 Task: Look for gluten-free products in the category "Frozen Meals".
Action: Mouse pressed left at (326, 151)
Screenshot: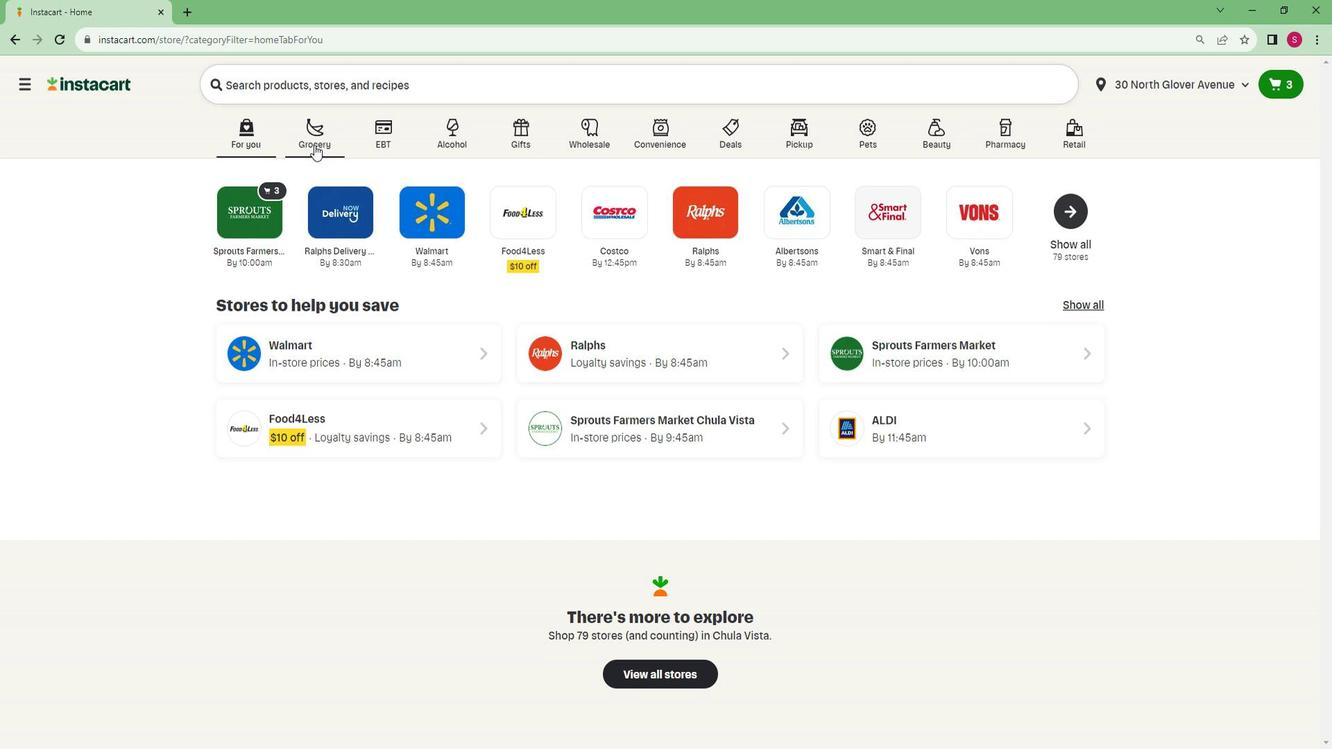 
Action: Mouse moved to (263, 369)
Screenshot: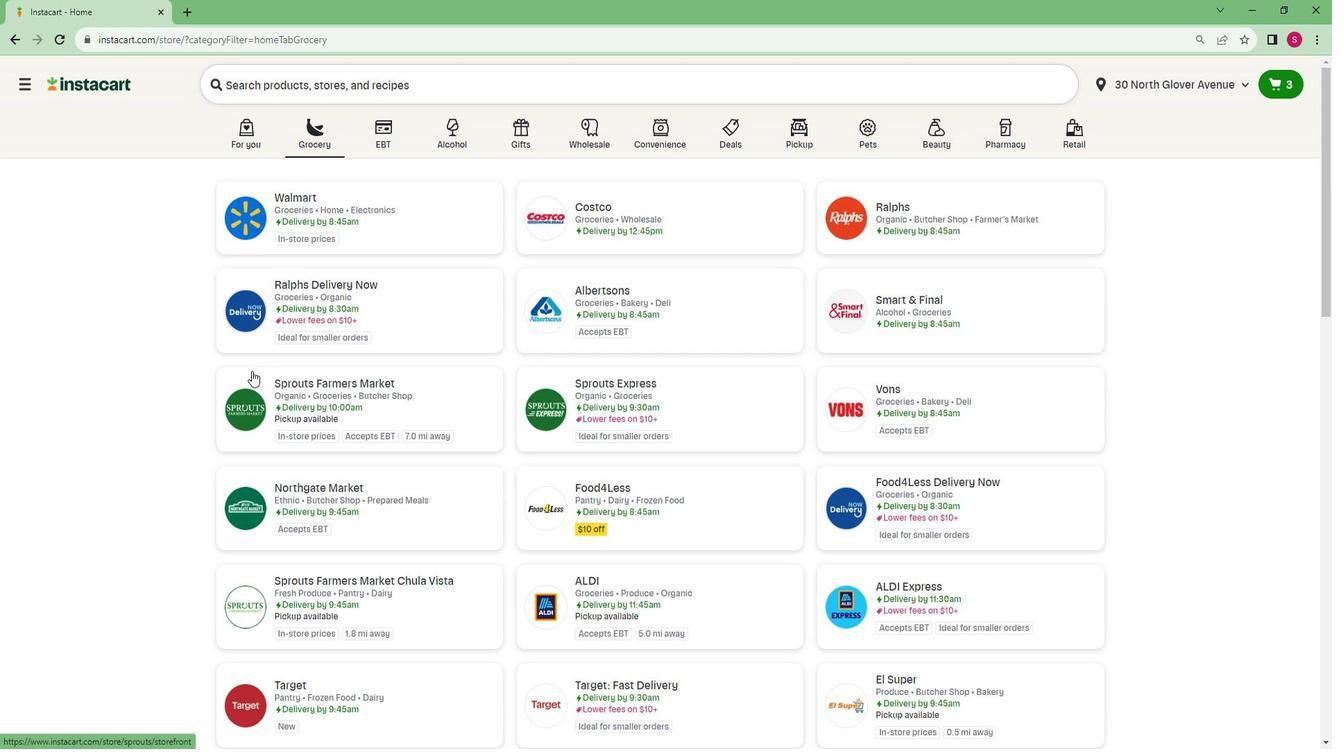 
Action: Mouse pressed left at (263, 369)
Screenshot: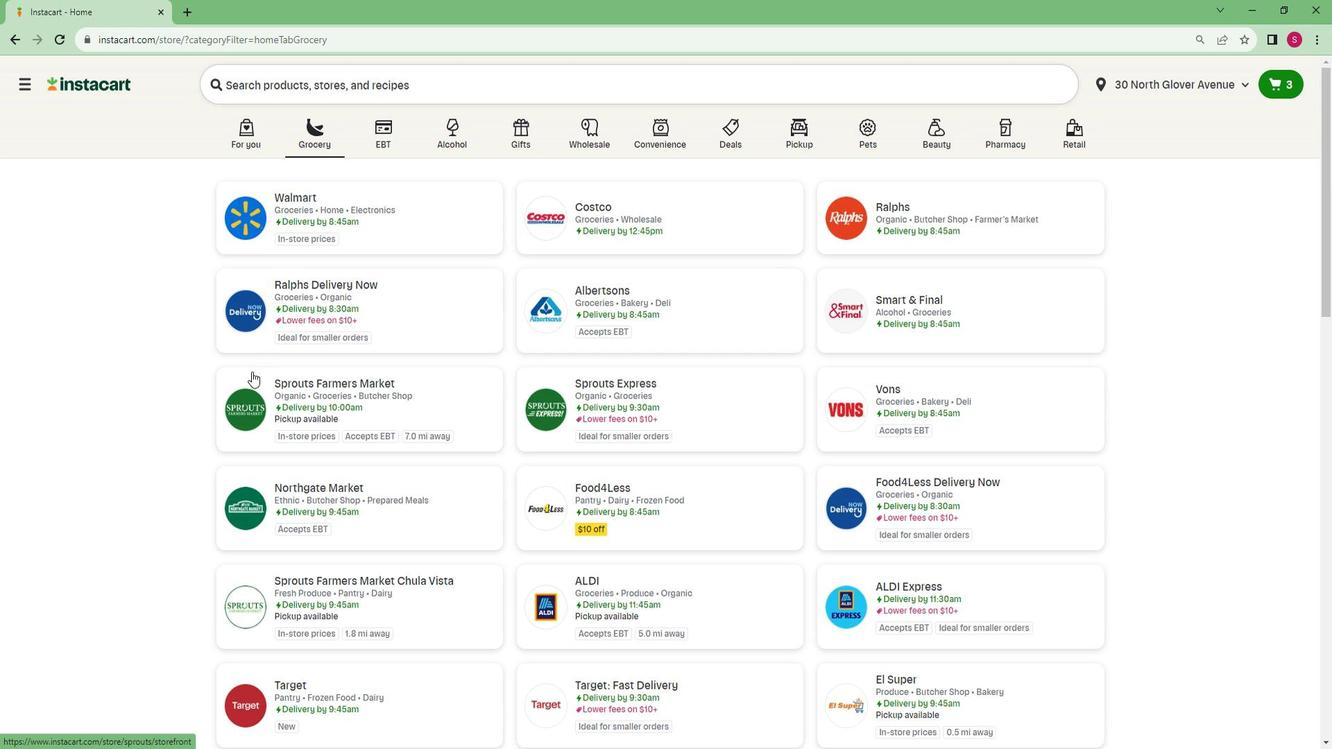 
Action: Mouse moved to (138, 469)
Screenshot: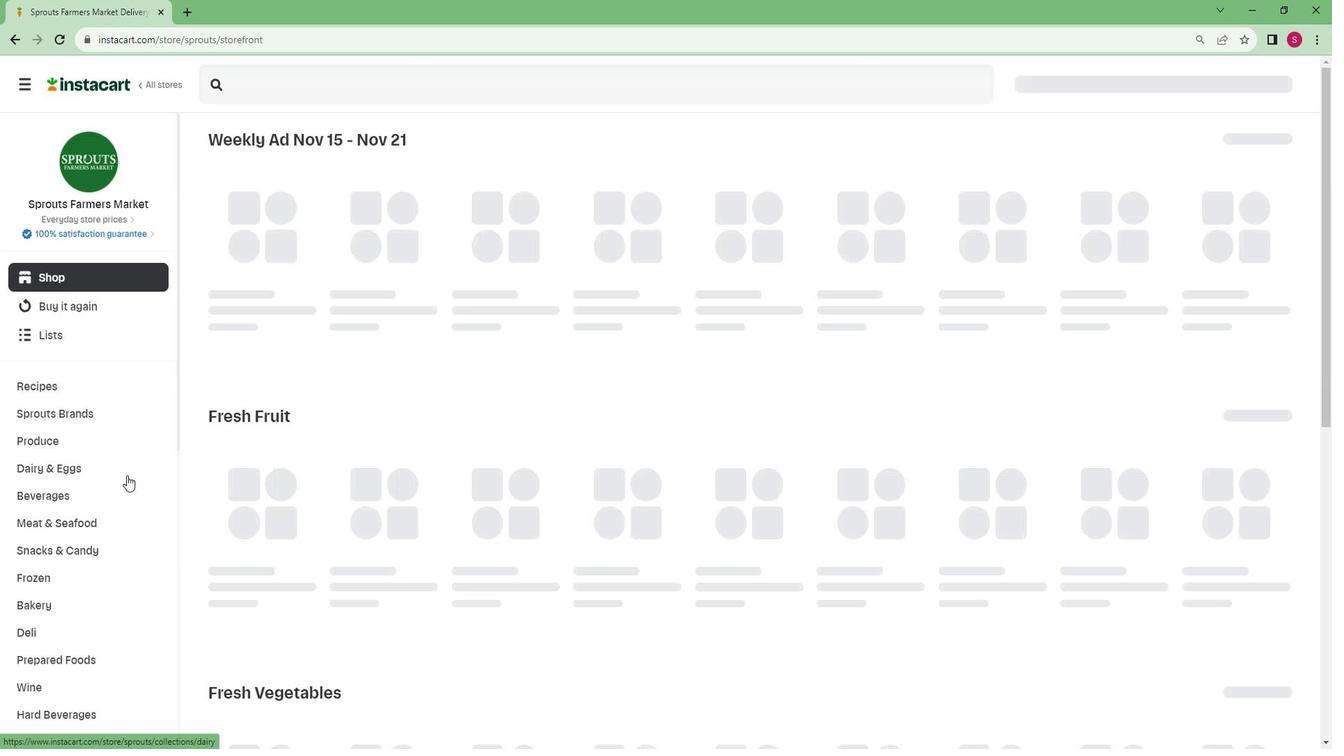 
Action: Mouse scrolled (138, 469) with delta (0, 0)
Screenshot: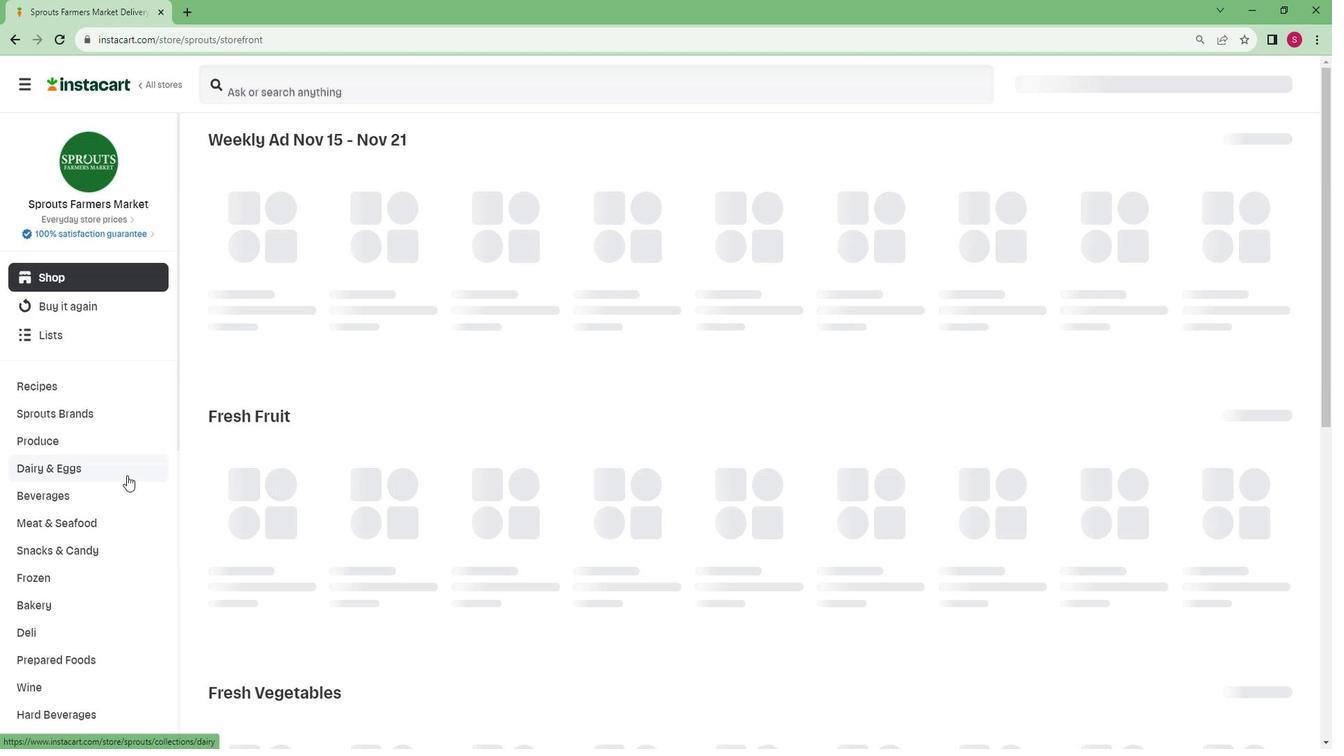 
Action: Mouse scrolled (138, 469) with delta (0, 0)
Screenshot: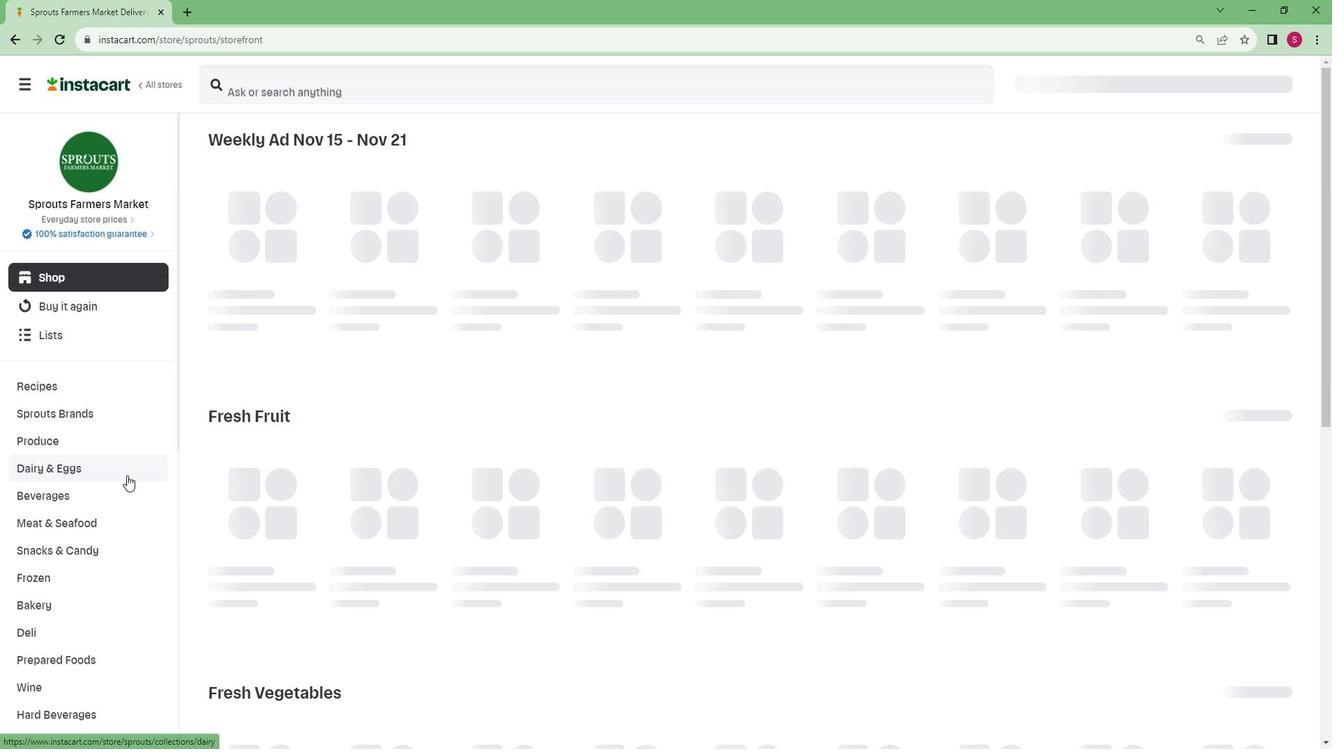 
Action: Mouse scrolled (138, 469) with delta (0, 0)
Screenshot: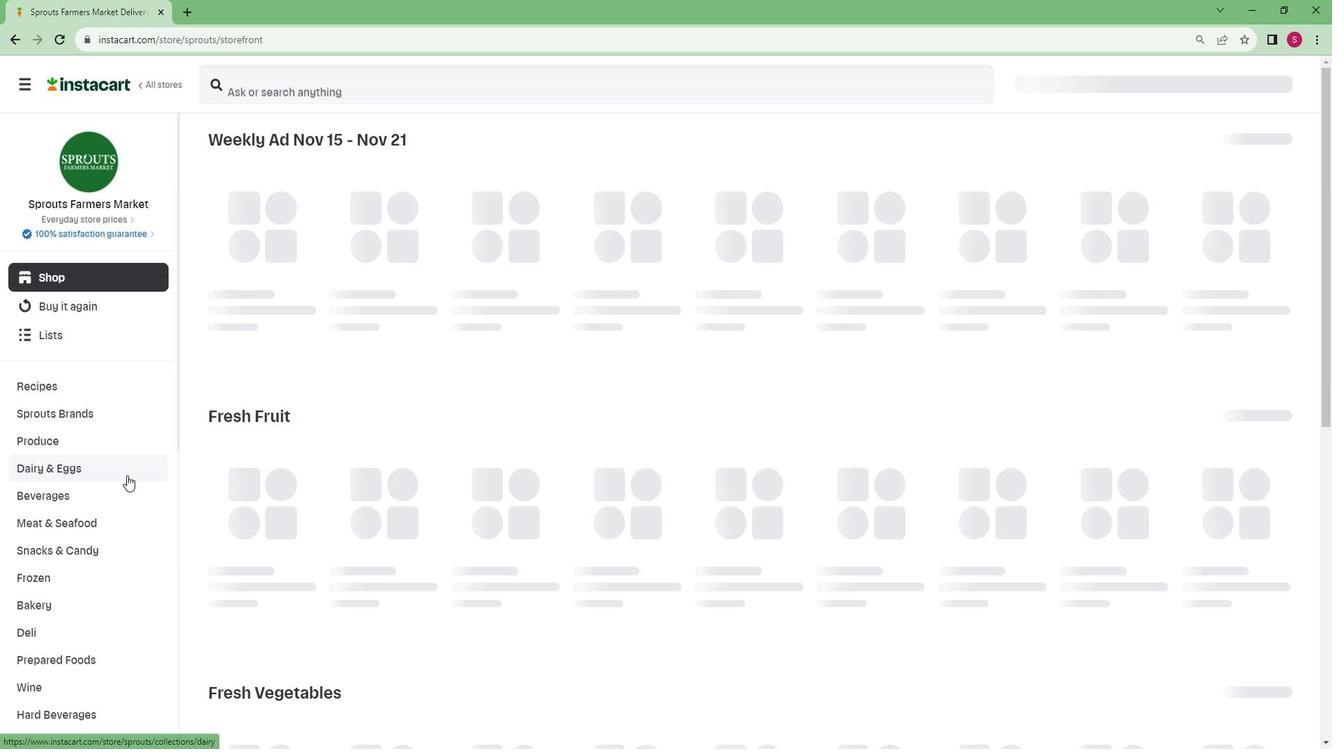 
Action: Mouse moved to (138, 470)
Screenshot: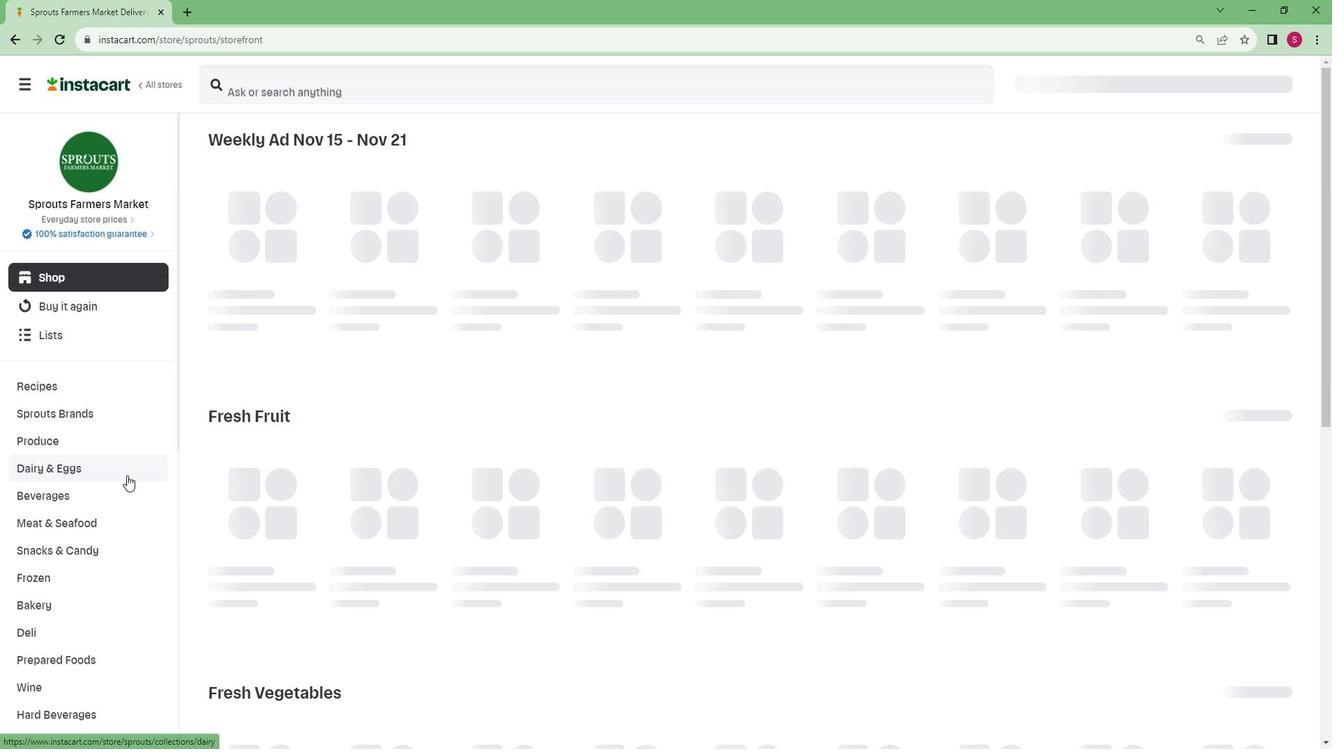 
Action: Mouse scrolled (138, 469) with delta (0, 0)
Screenshot: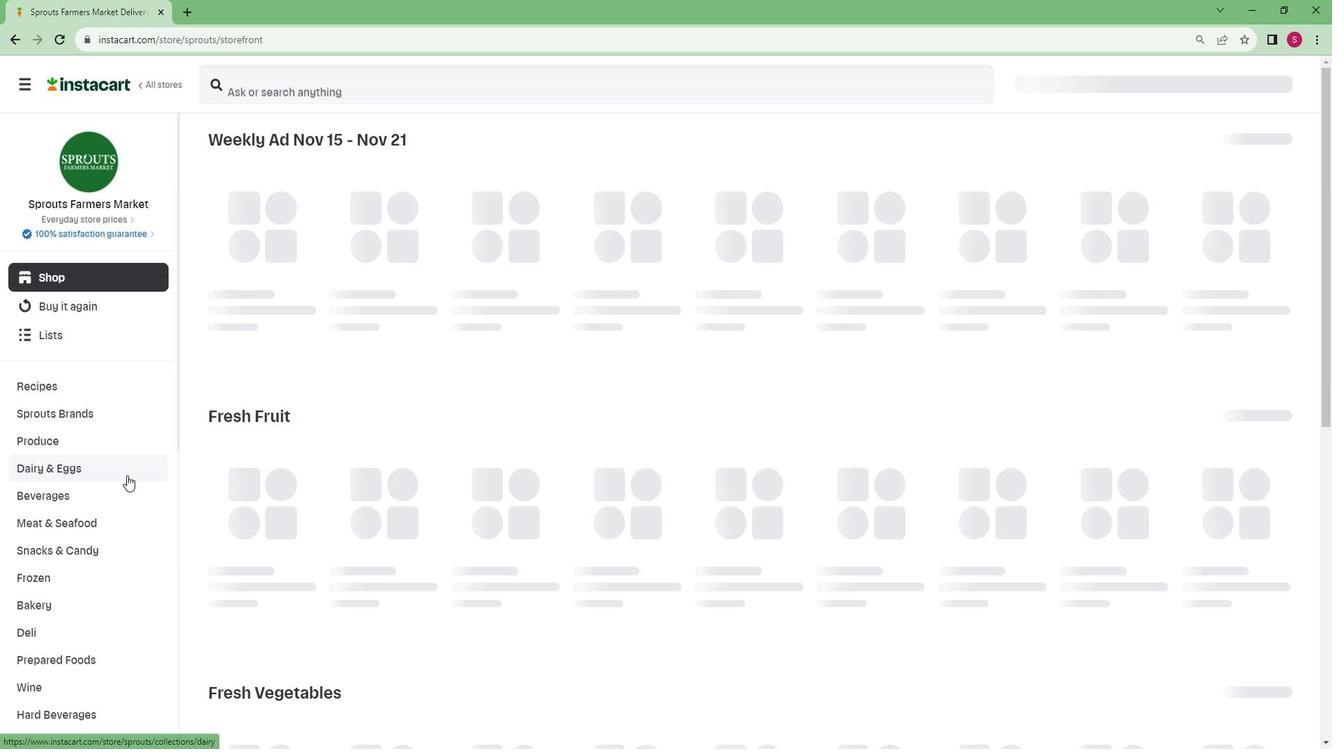 
Action: Mouse moved to (138, 471)
Screenshot: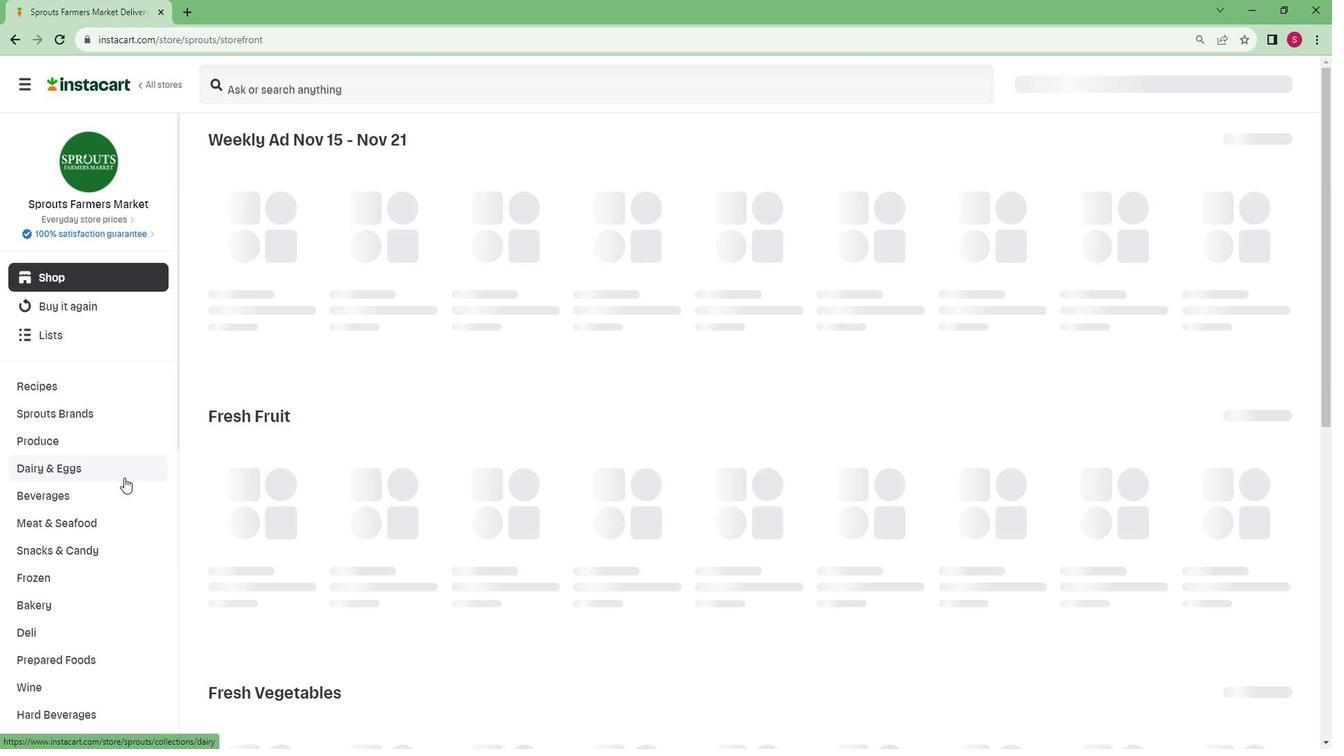 
Action: Mouse scrolled (138, 470) with delta (0, 0)
Screenshot: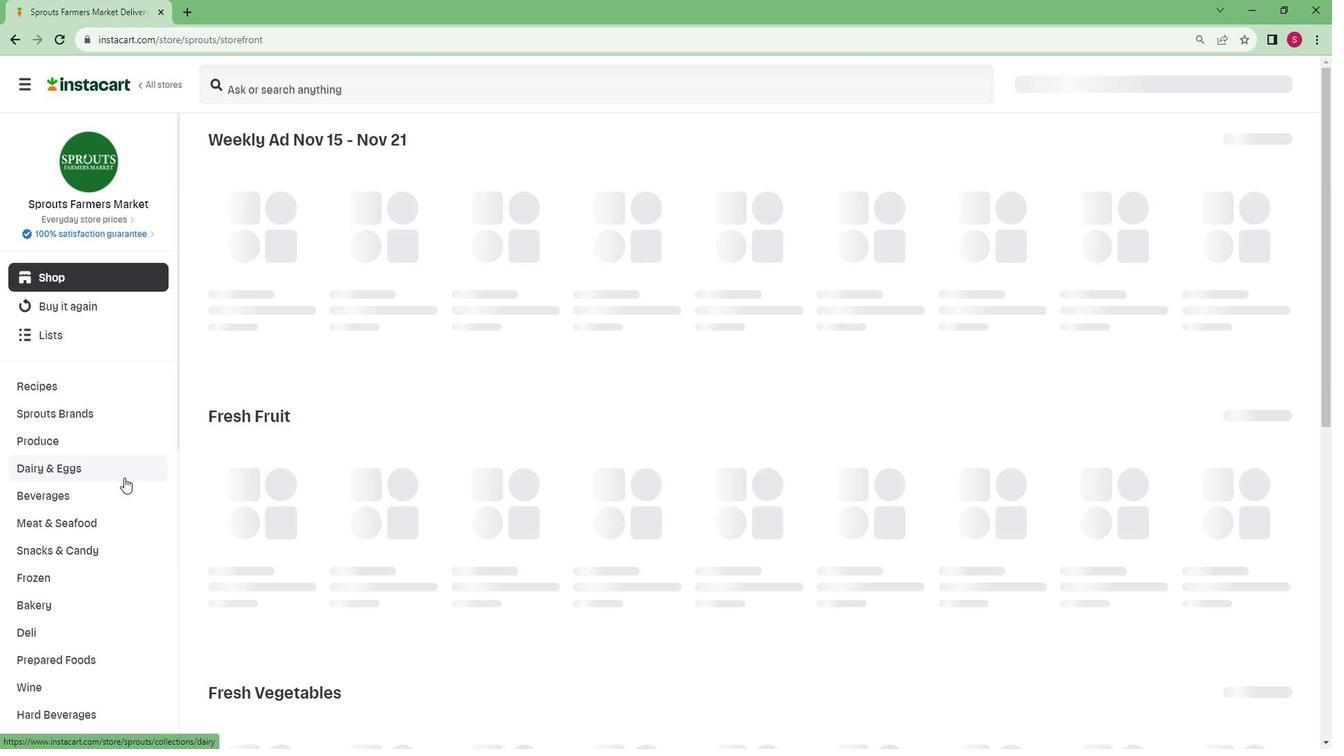 
Action: Mouse moved to (135, 471)
Screenshot: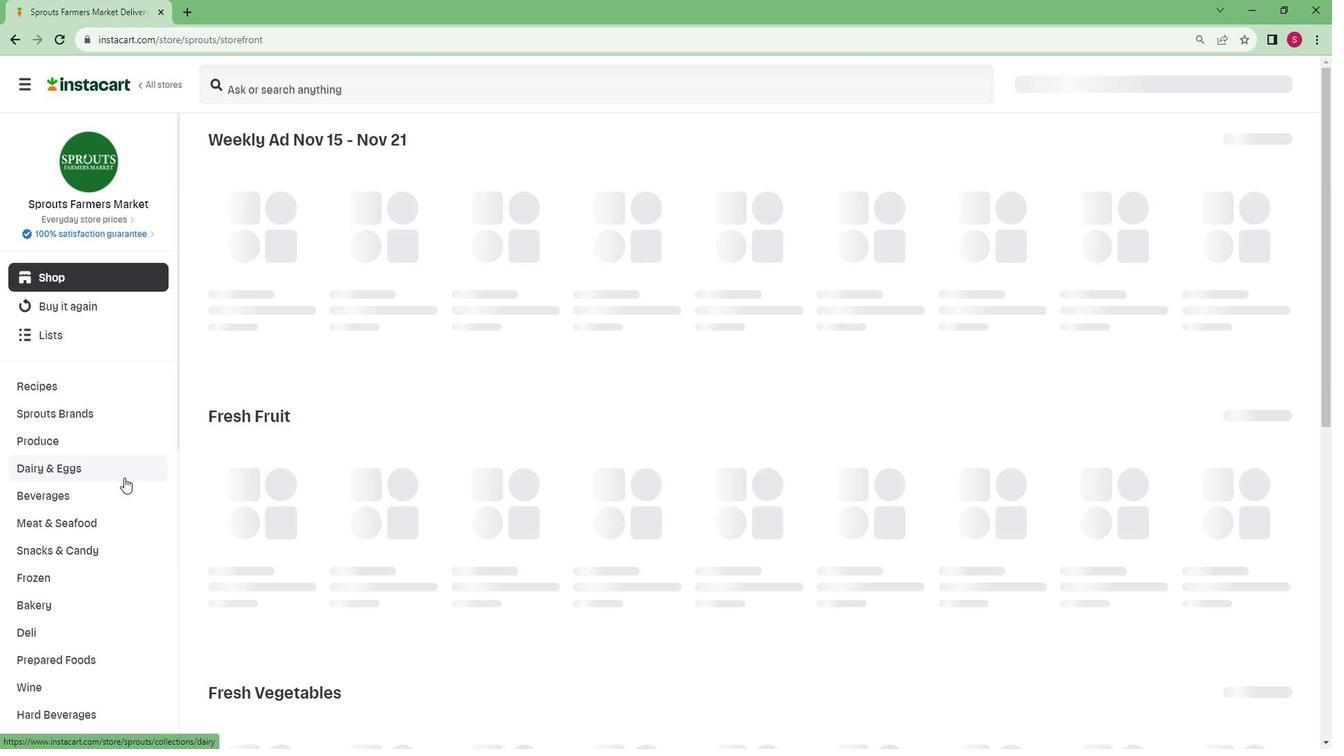 
Action: Mouse scrolled (135, 471) with delta (0, 0)
Screenshot: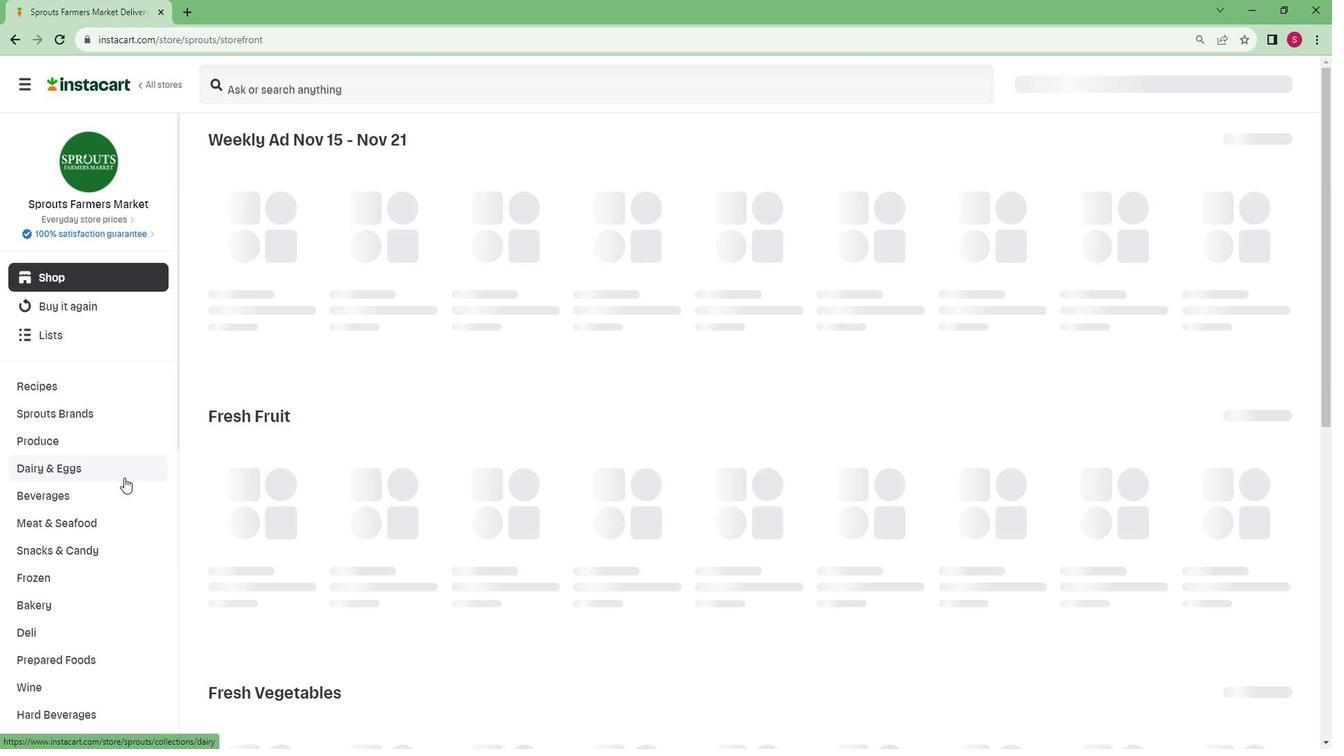 
Action: Mouse moved to (134, 472)
Screenshot: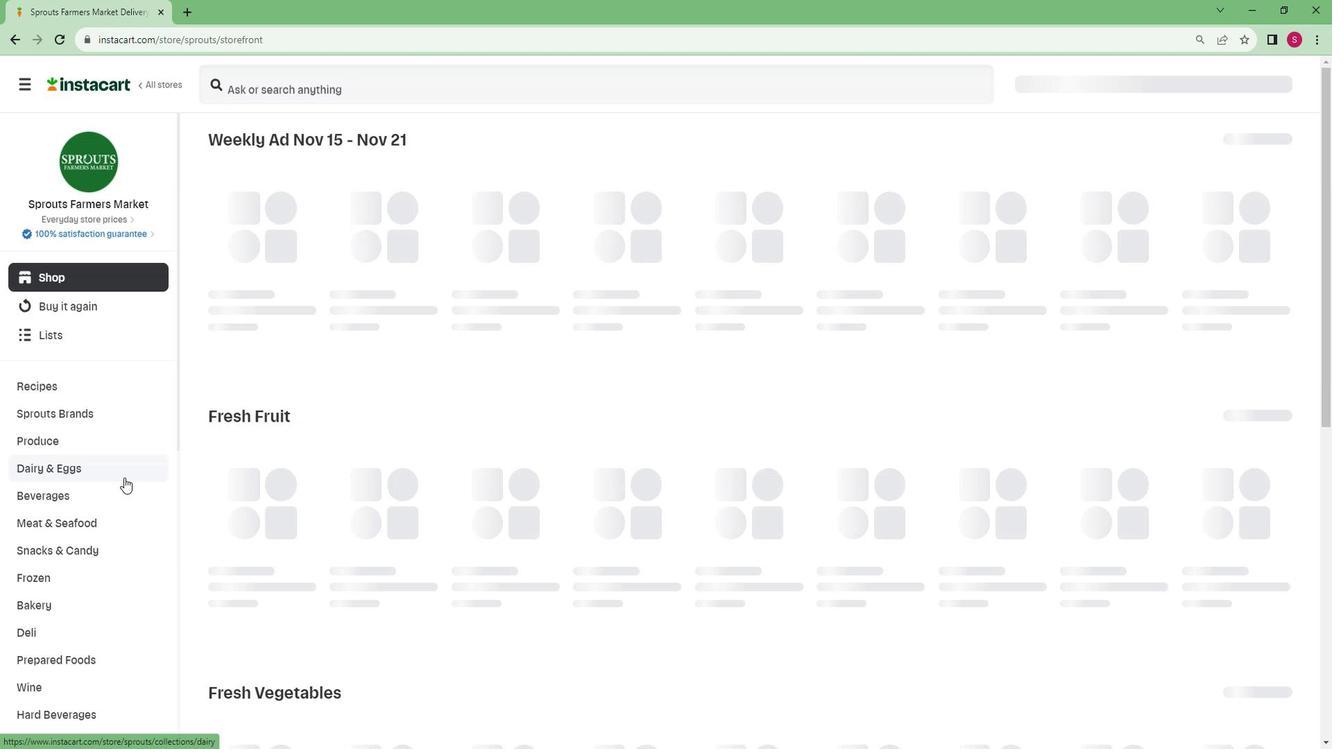 
Action: Mouse scrolled (134, 471) with delta (0, 0)
Screenshot: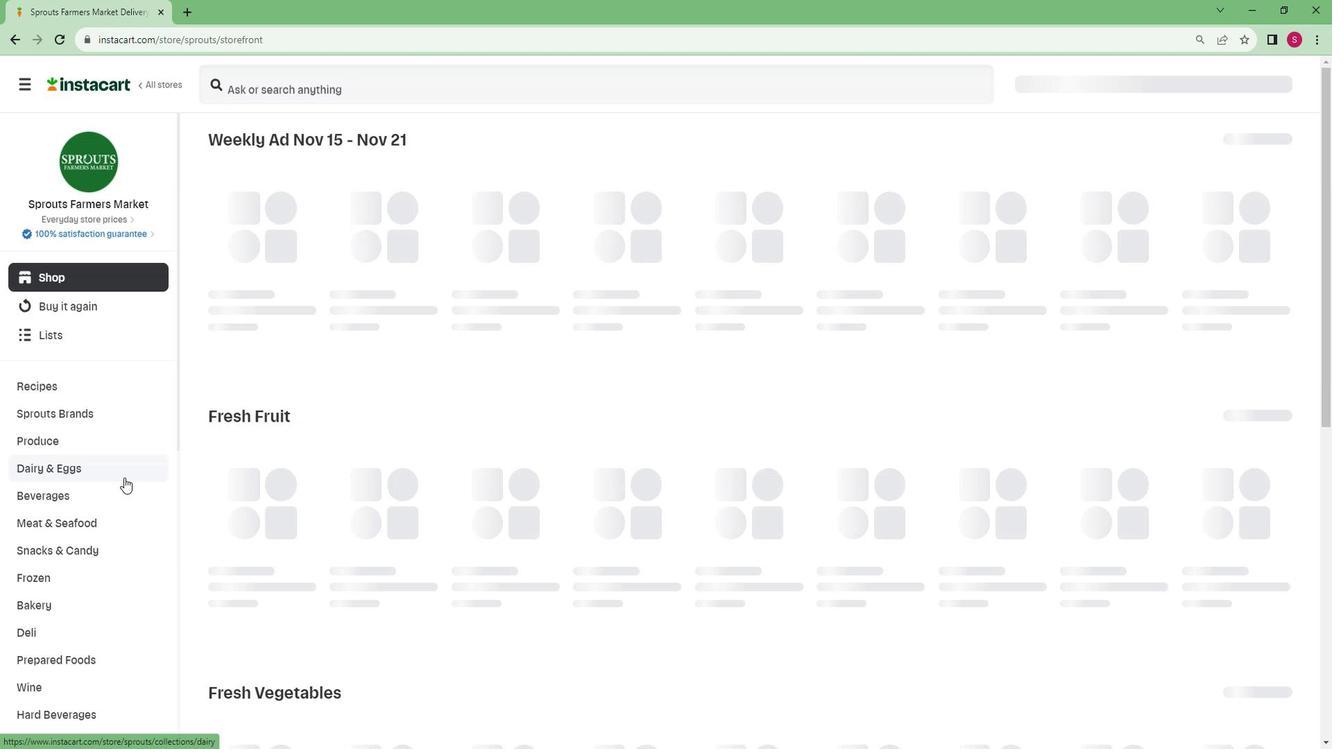 
Action: Mouse scrolled (134, 471) with delta (0, 0)
Screenshot: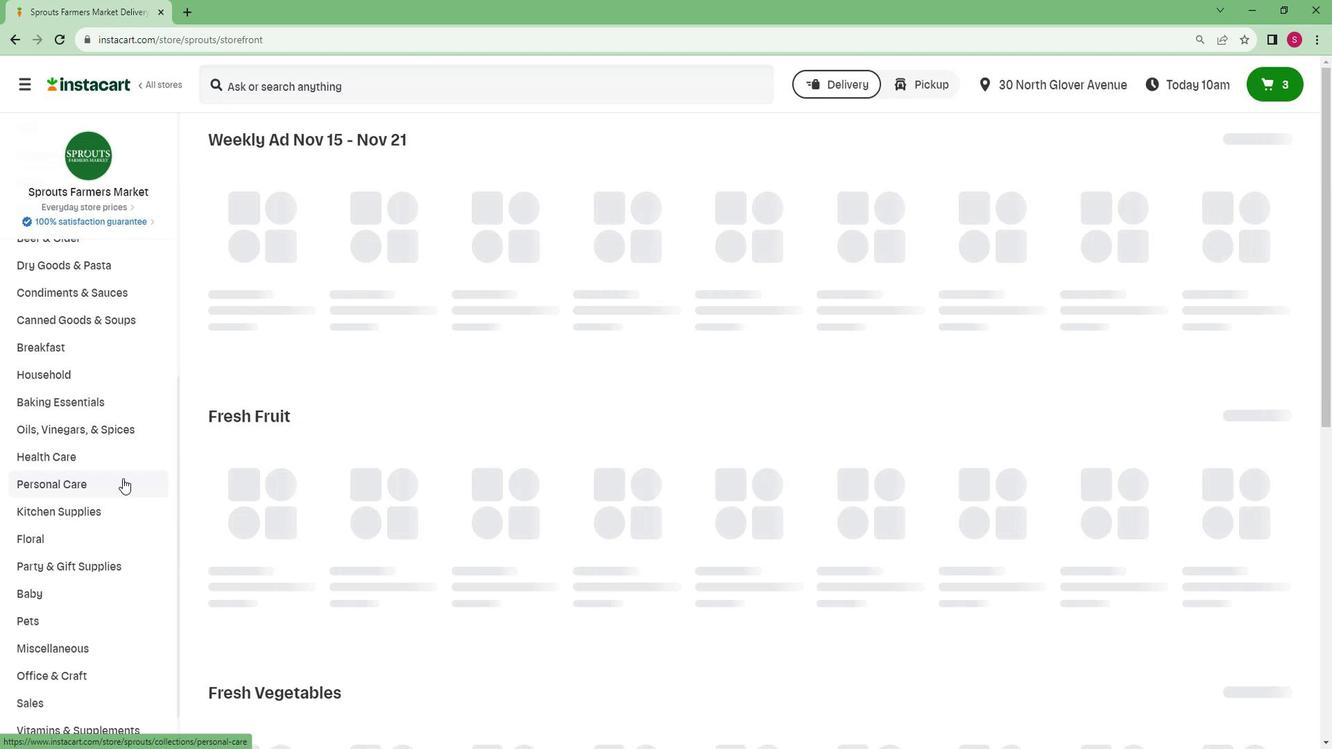 
Action: Mouse scrolled (134, 471) with delta (0, 0)
Screenshot: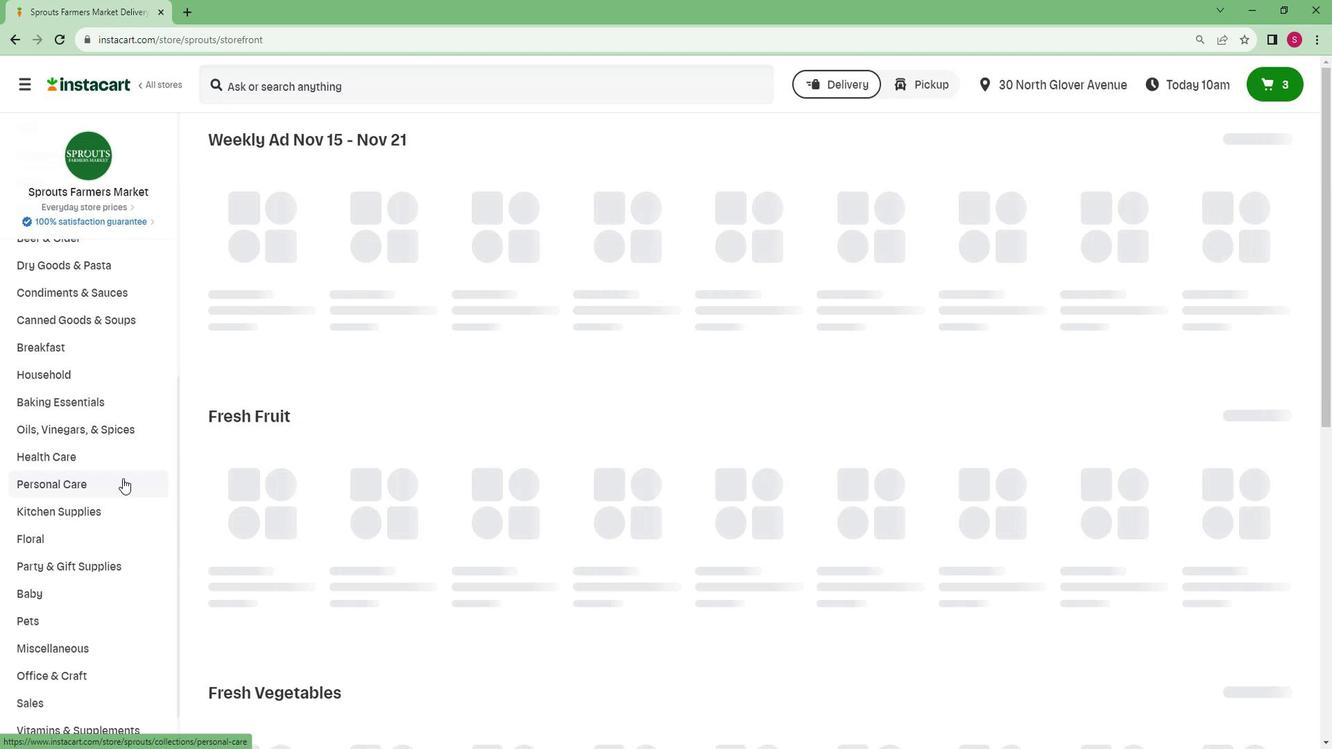 
Action: Mouse scrolled (134, 471) with delta (0, 0)
Screenshot: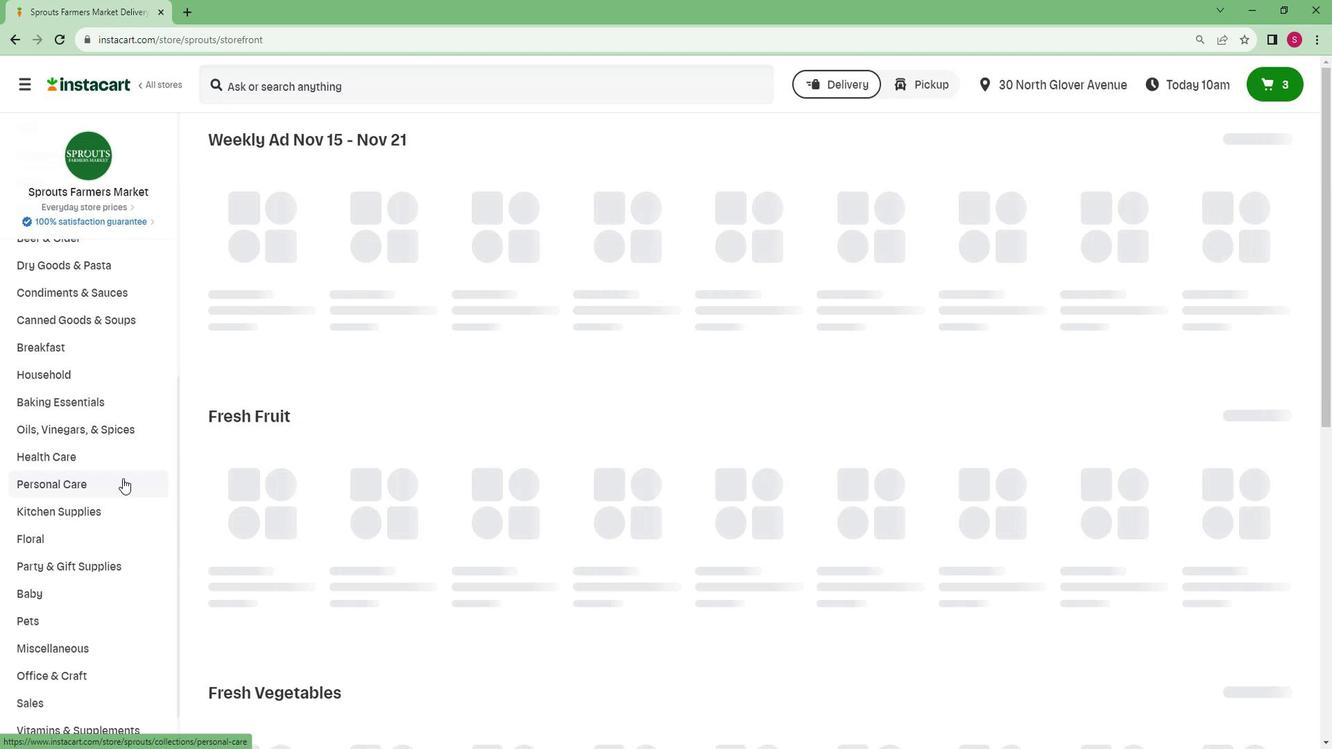 
Action: Mouse scrolled (134, 471) with delta (0, 0)
Screenshot: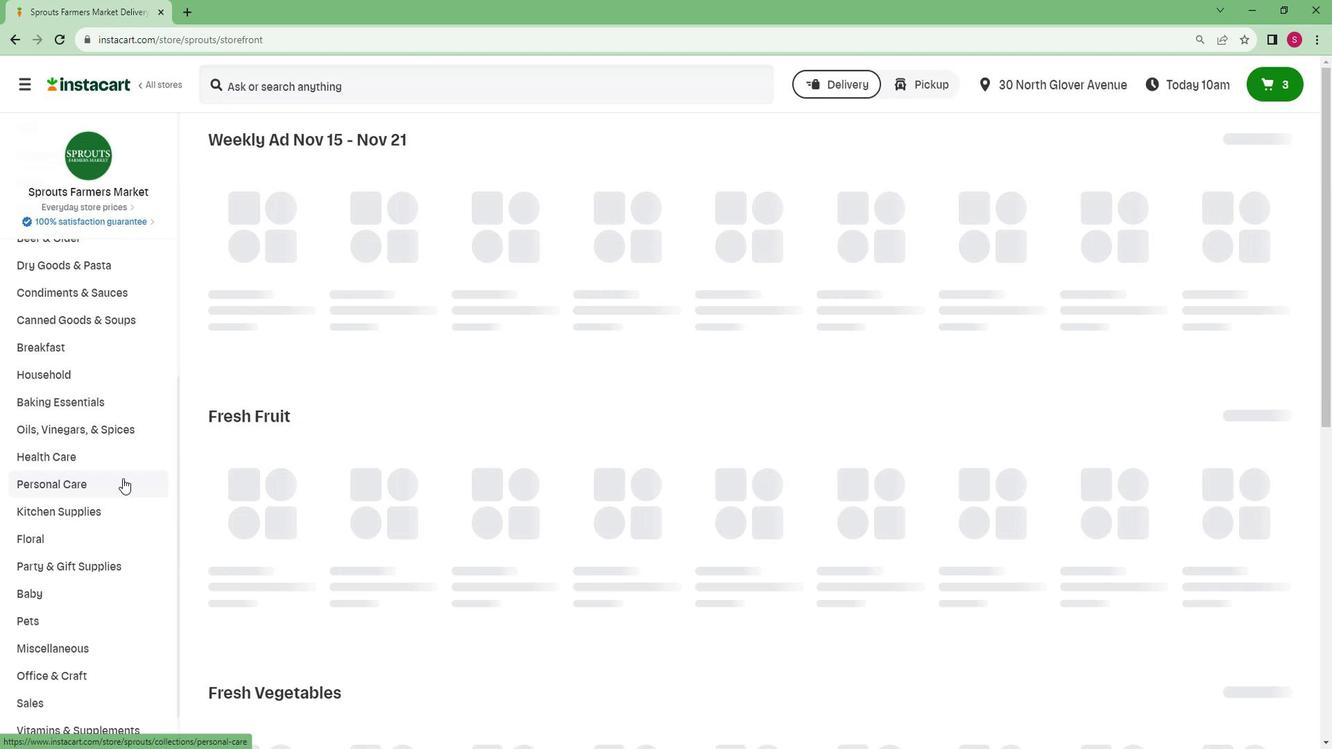 
Action: Mouse scrolled (134, 471) with delta (0, 0)
Screenshot: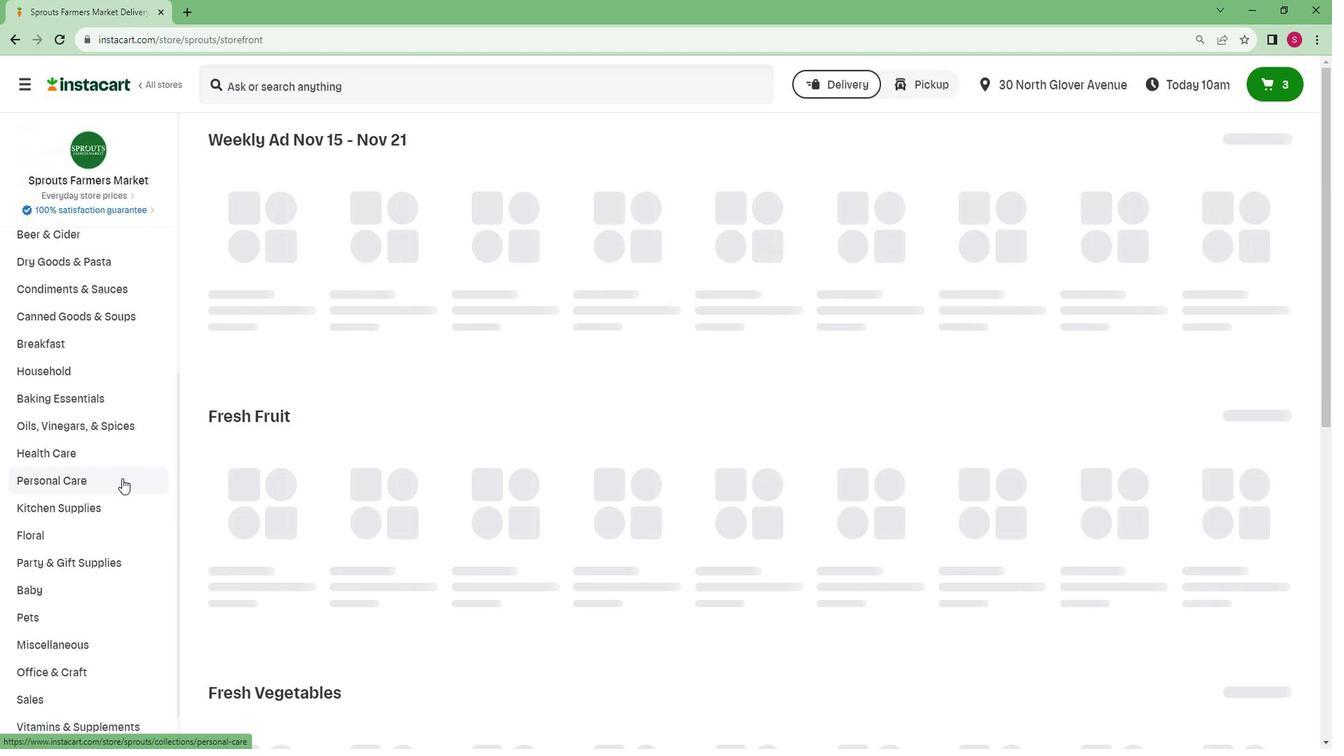 
Action: Mouse moved to (50, 713)
Screenshot: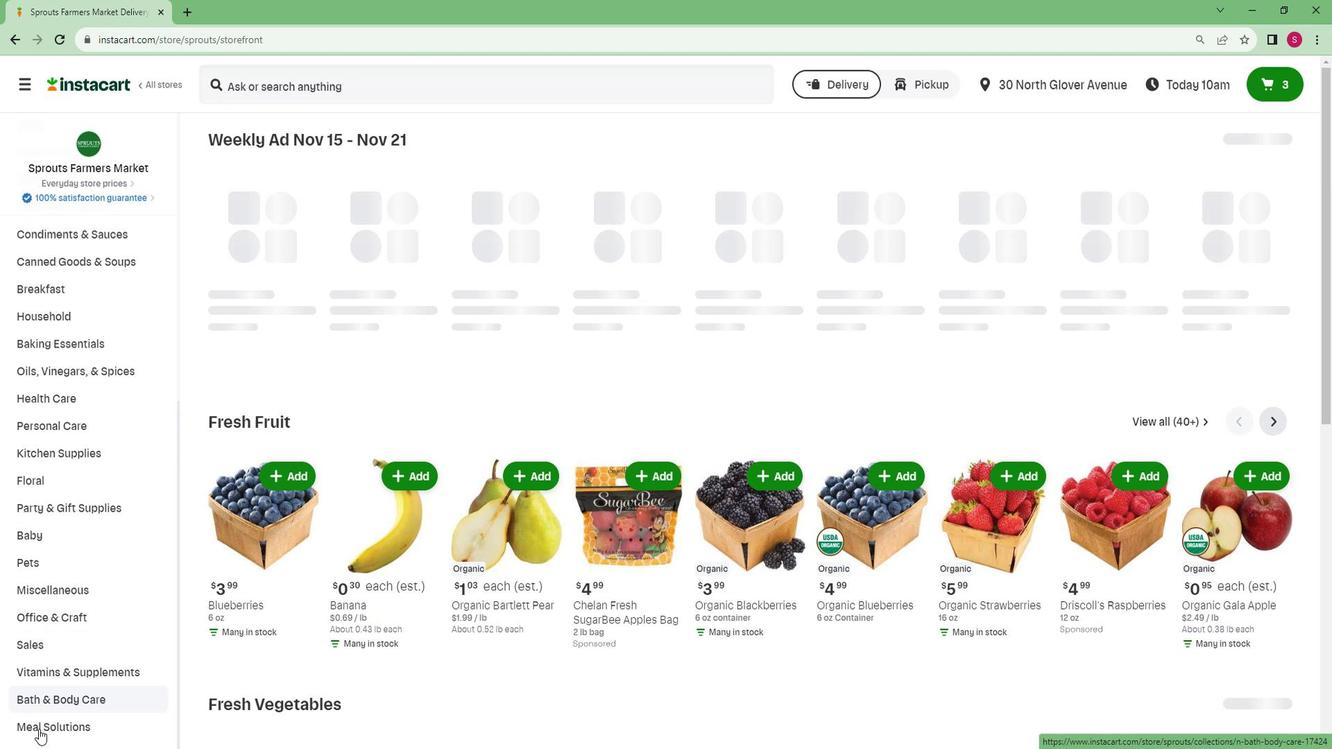 
Action: Mouse pressed left at (50, 713)
Screenshot: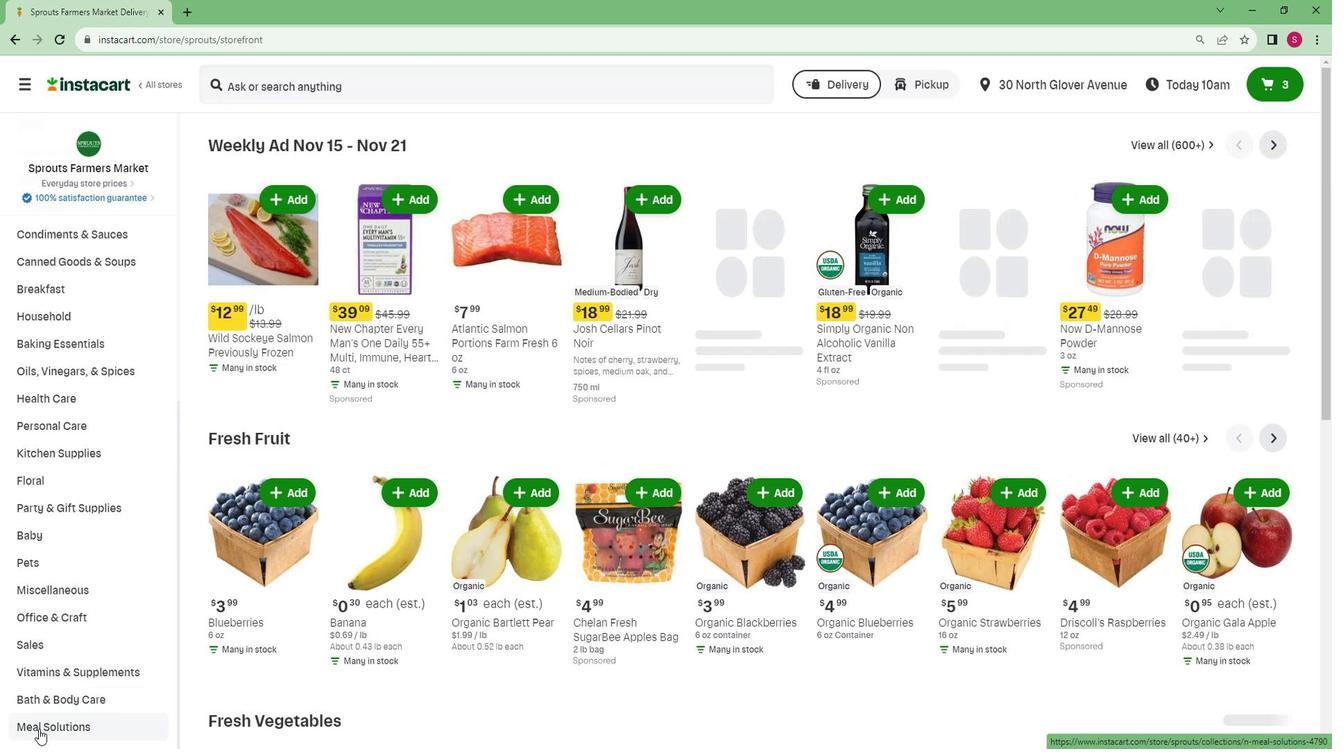 
Action: Mouse moved to (65, 697)
Screenshot: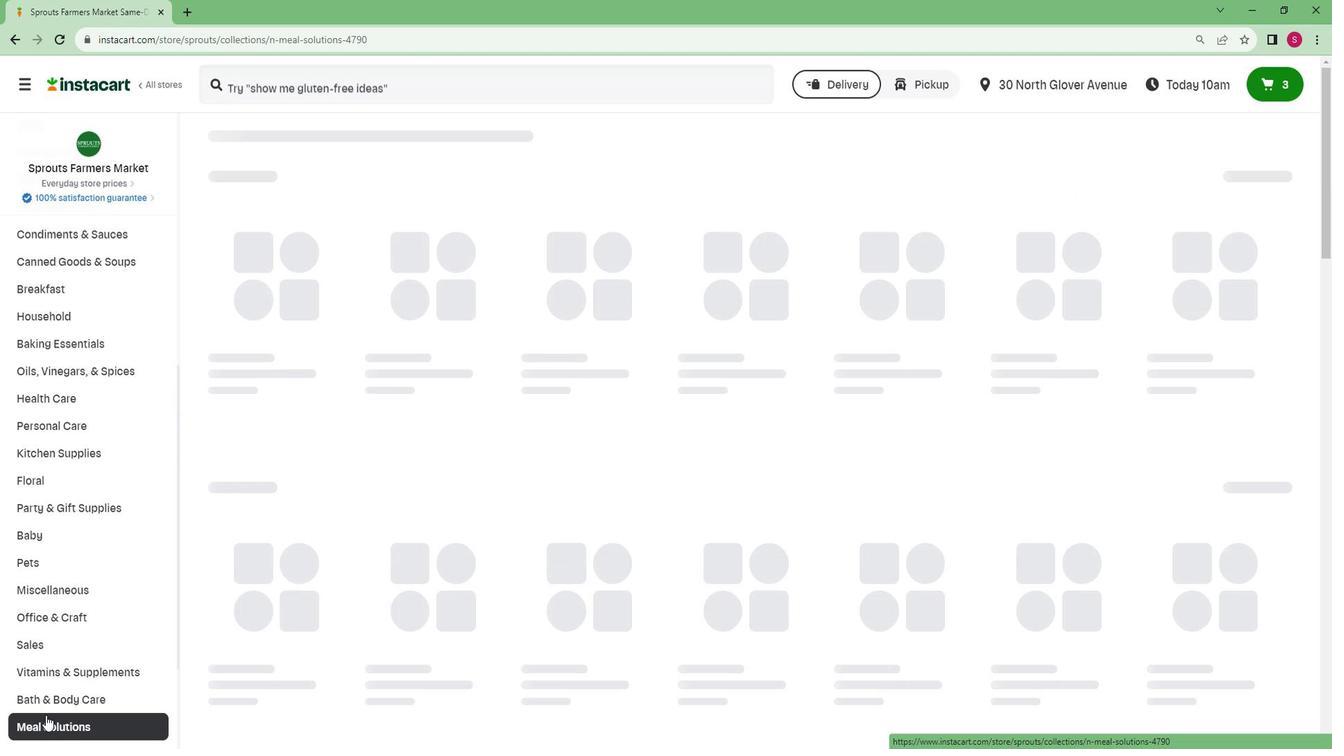 
Action: Mouse scrolled (65, 696) with delta (0, 0)
Screenshot: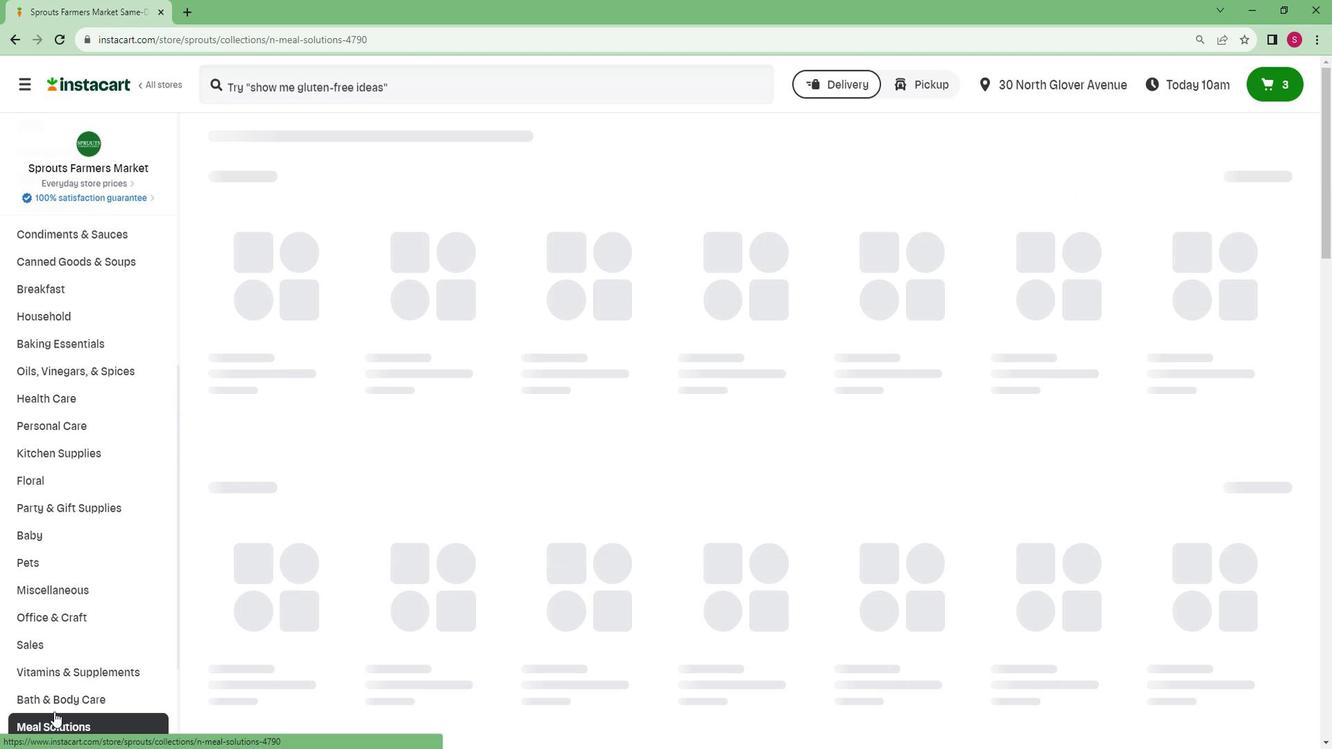 
Action: Mouse scrolled (65, 696) with delta (0, 0)
Screenshot: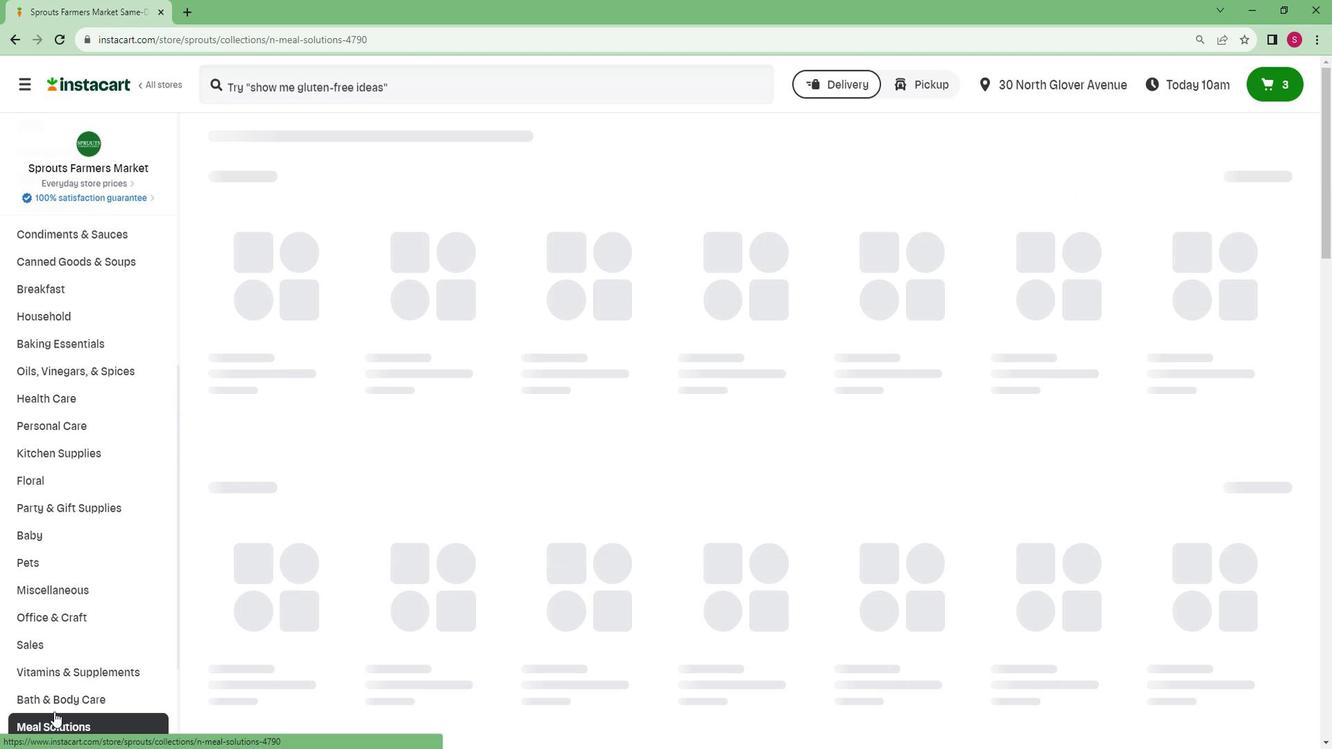 
Action: Mouse scrolled (65, 696) with delta (0, 0)
Screenshot: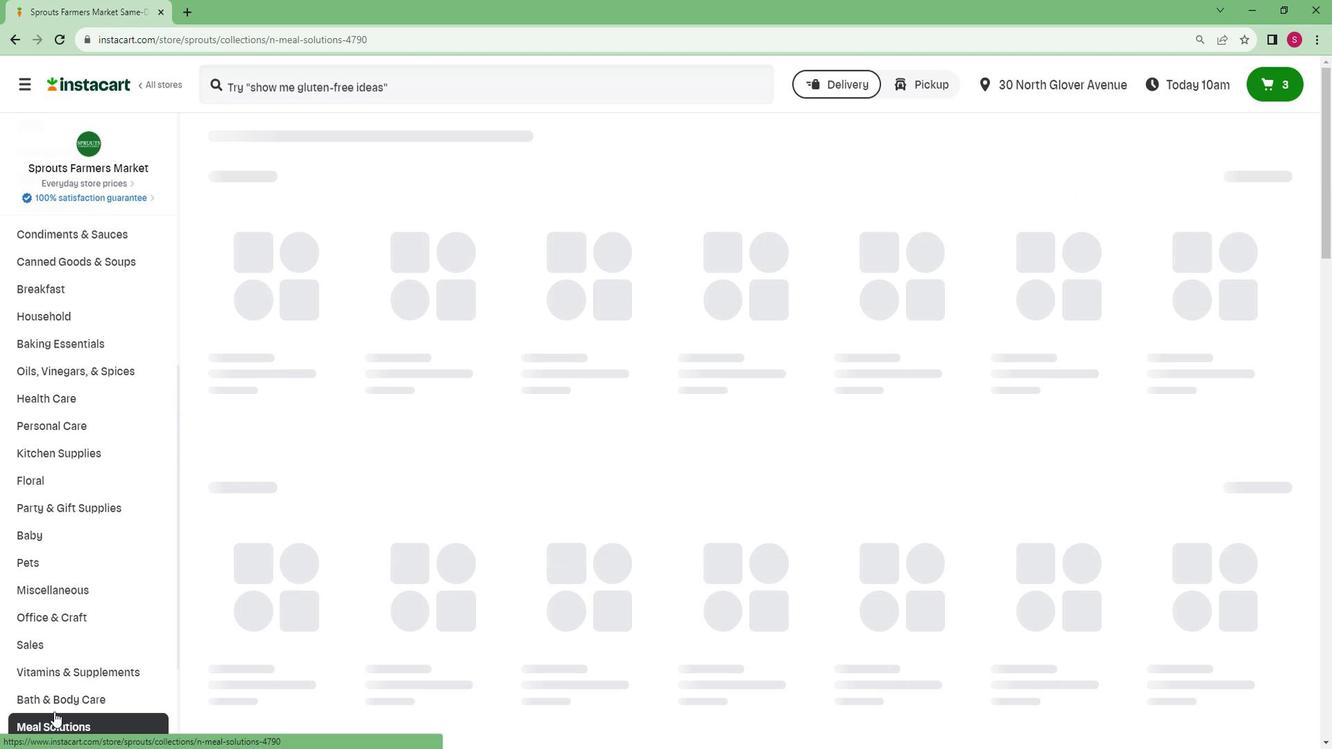 
Action: Mouse scrolled (65, 696) with delta (0, 0)
Screenshot: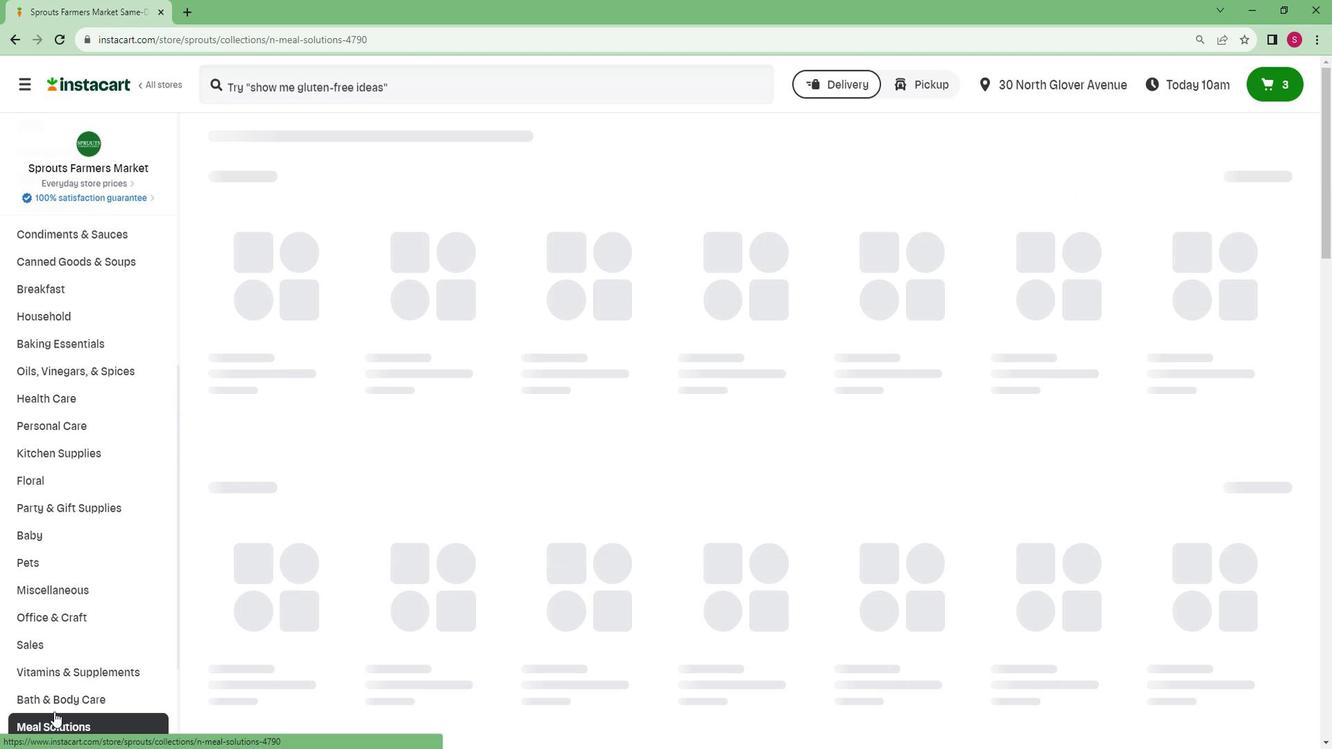 
Action: Mouse scrolled (65, 696) with delta (0, 0)
Screenshot: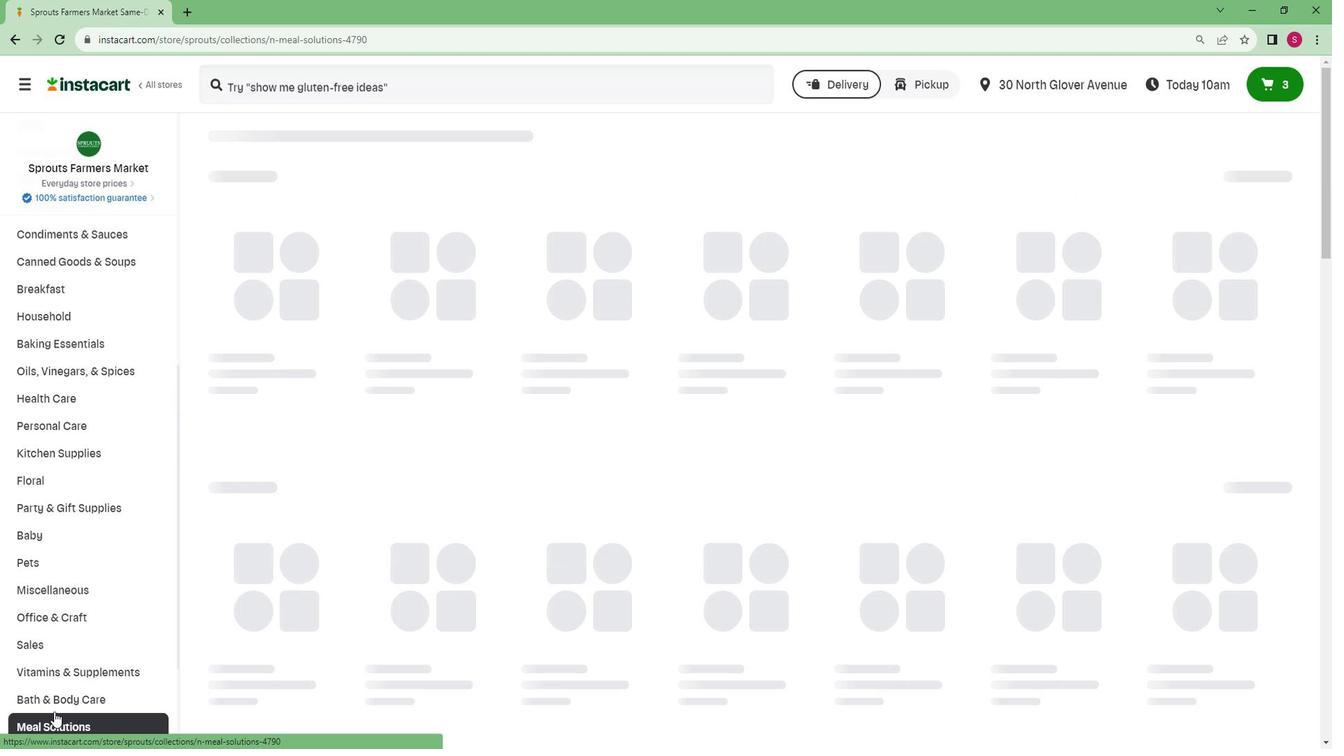 
Action: Mouse scrolled (65, 696) with delta (0, 0)
Screenshot: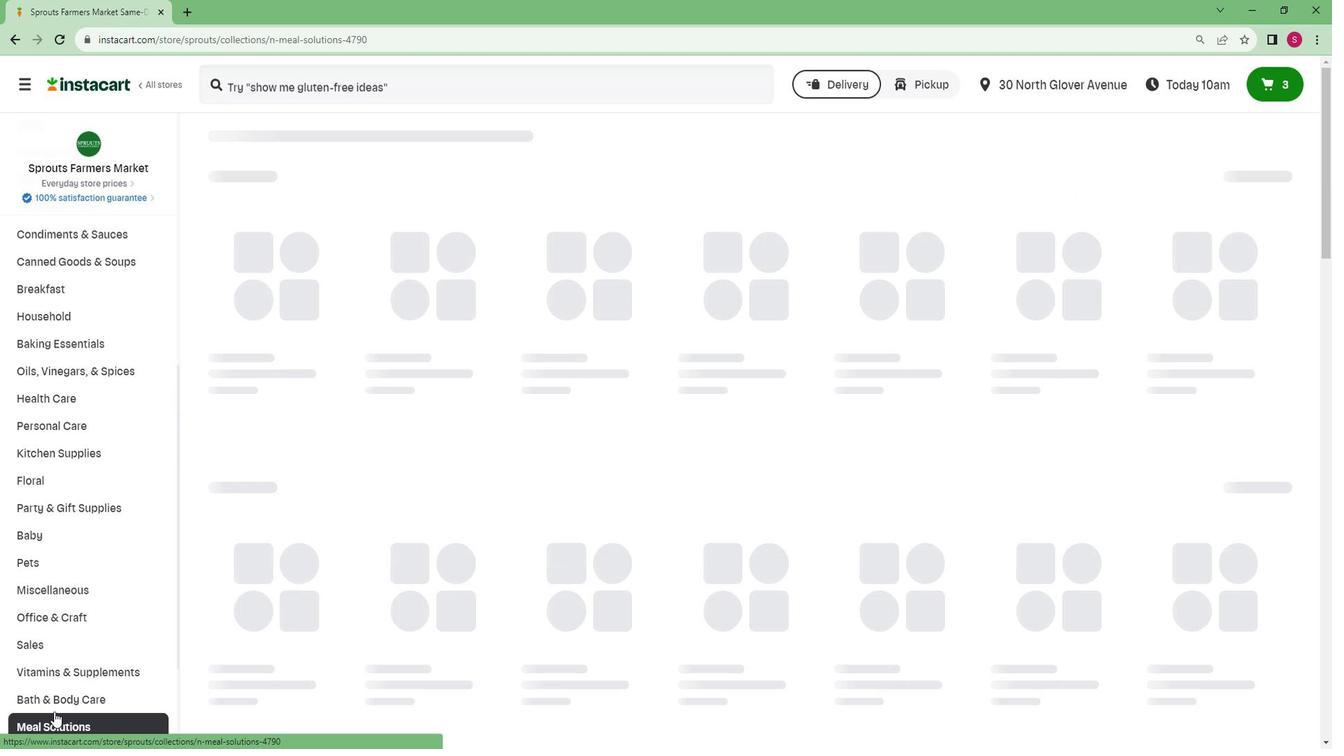 
Action: Mouse scrolled (65, 696) with delta (0, 0)
Screenshot: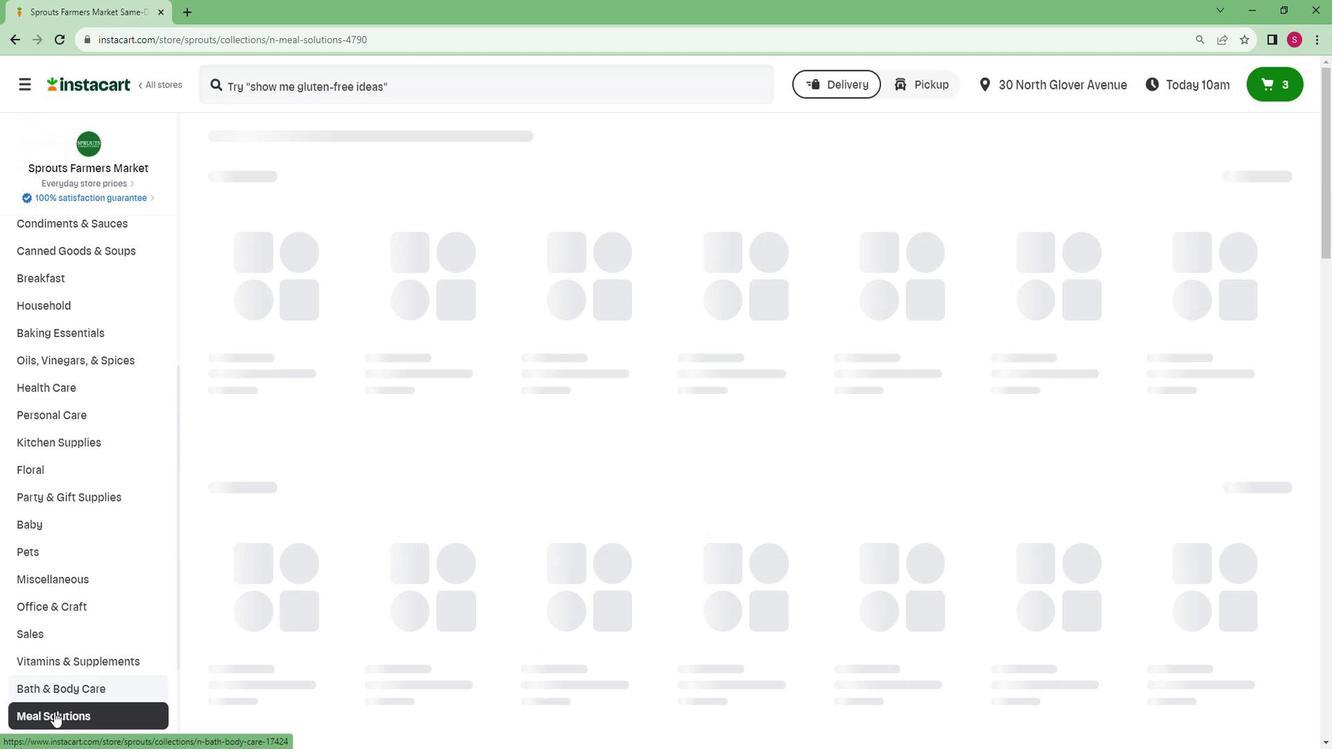 
Action: Mouse moved to (47, 715)
Screenshot: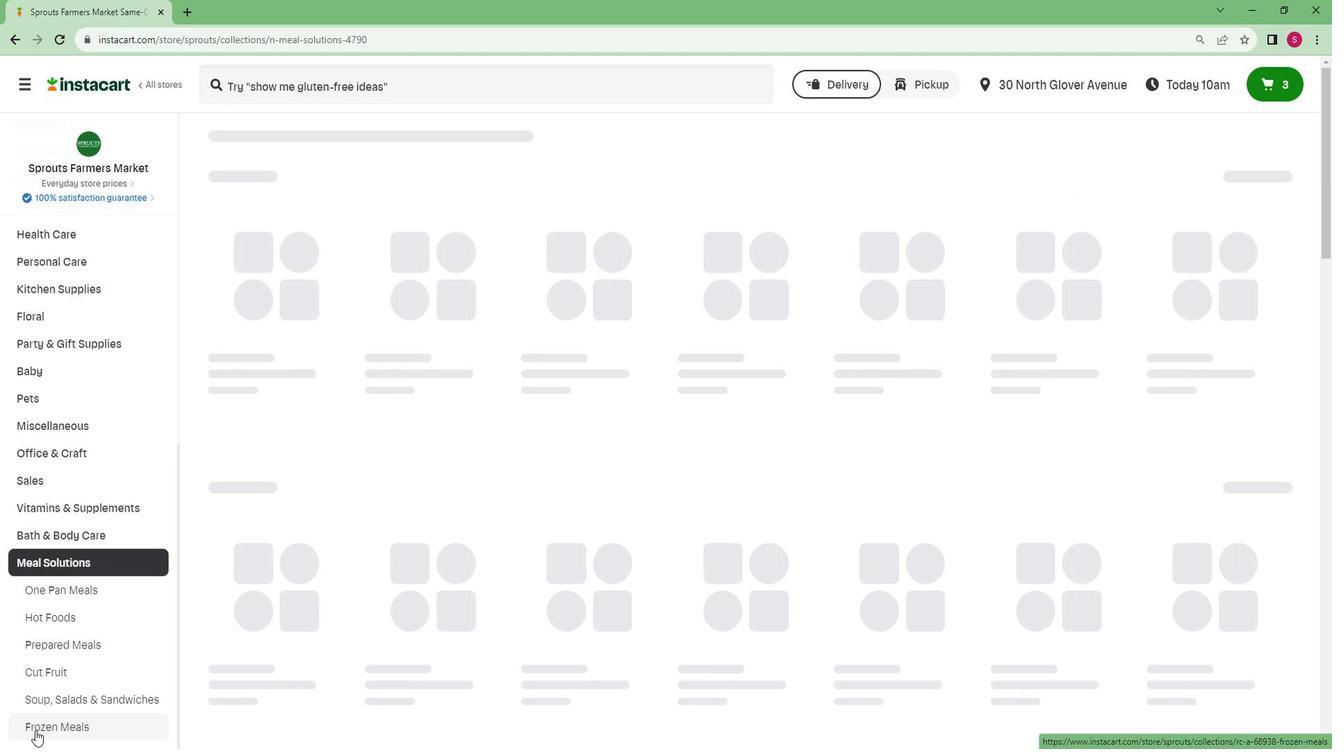 
Action: Mouse pressed left at (47, 715)
Screenshot: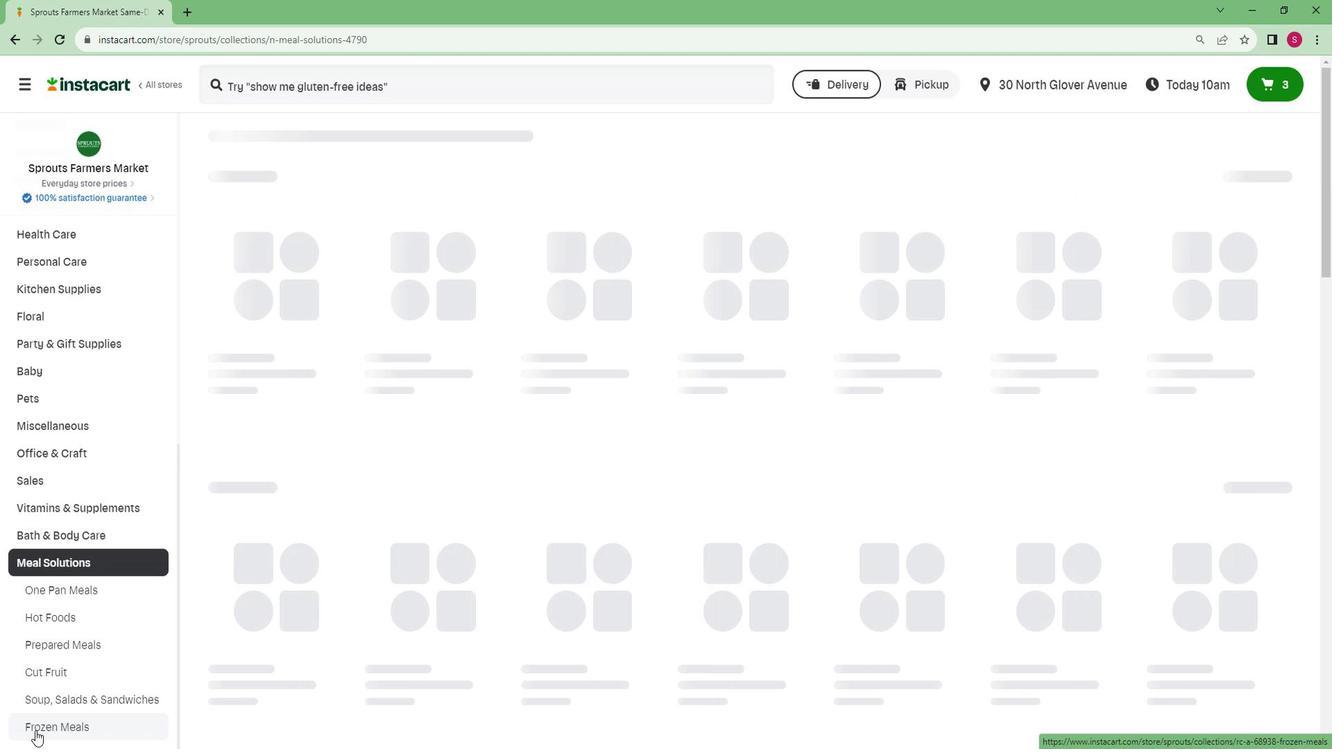 
Action: Mouse moved to (385, 197)
Screenshot: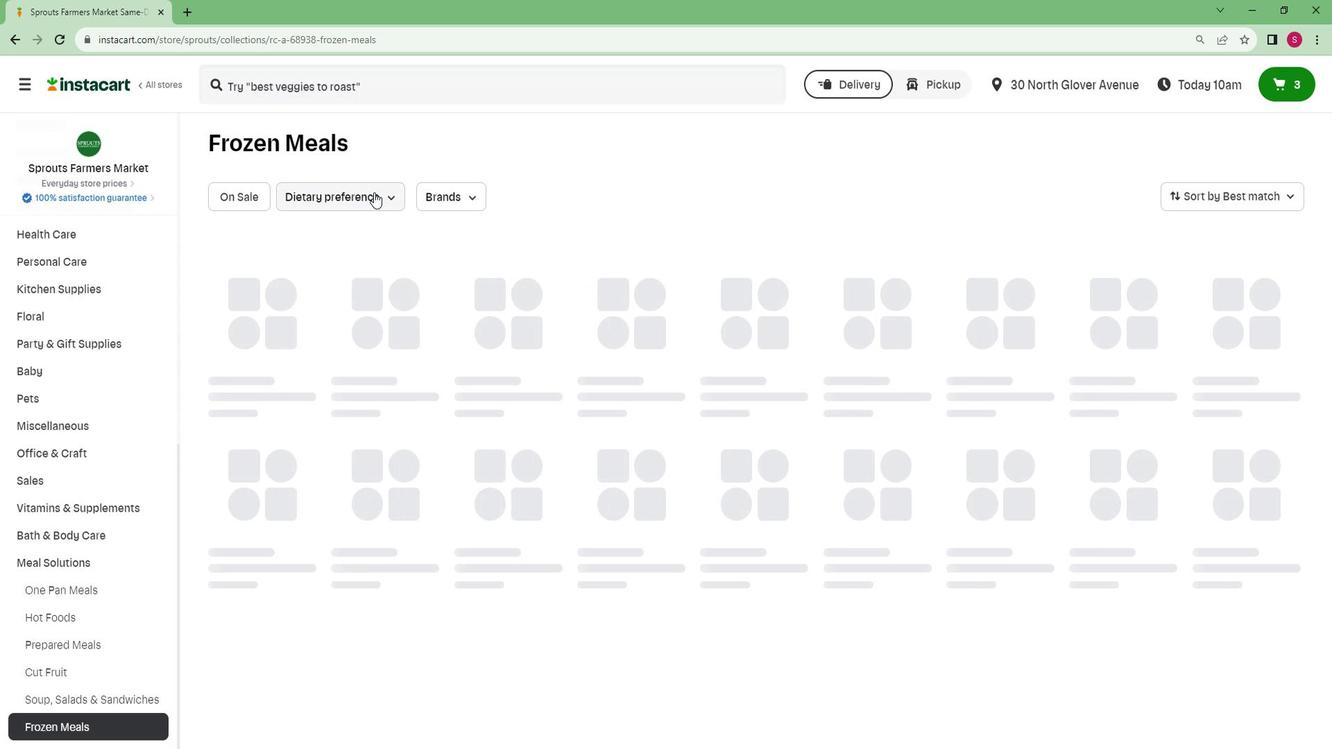 
Action: Mouse pressed left at (385, 197)
Screenshot: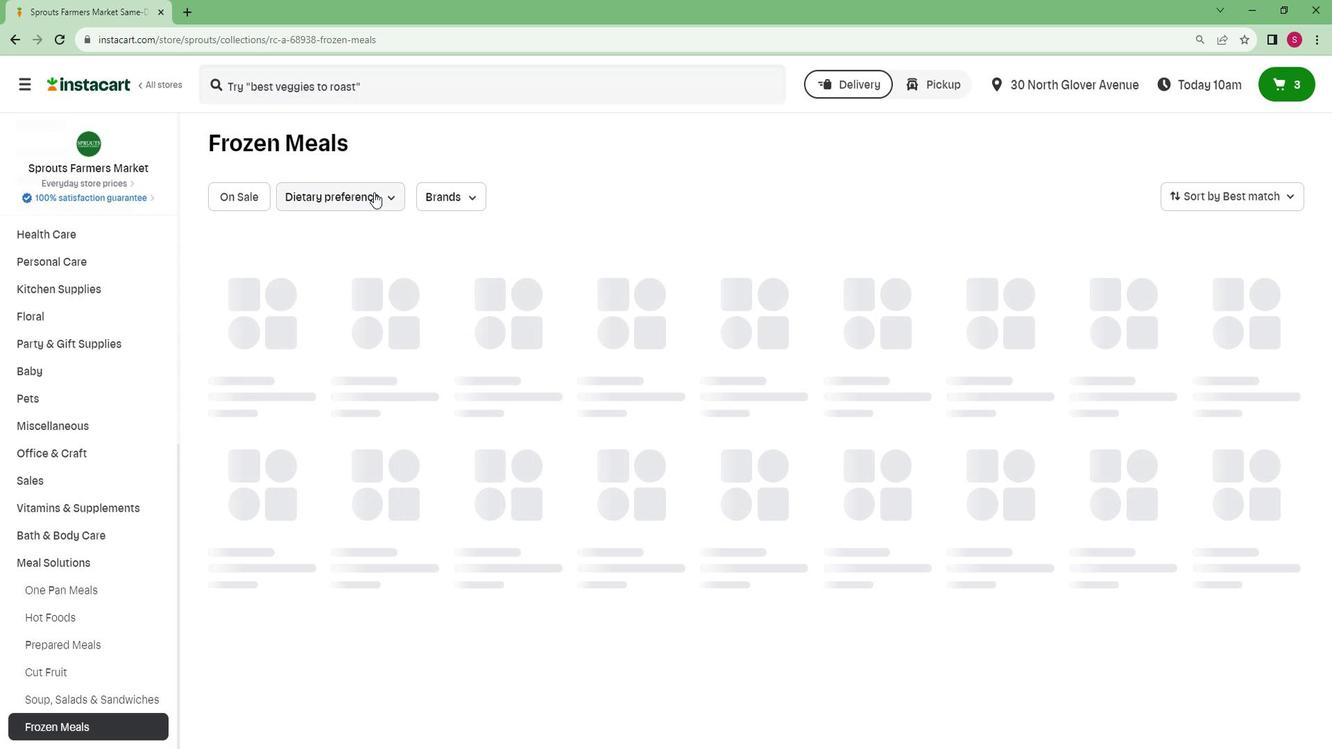 
Action: Mouse moved to (369, 258)
Screenshot: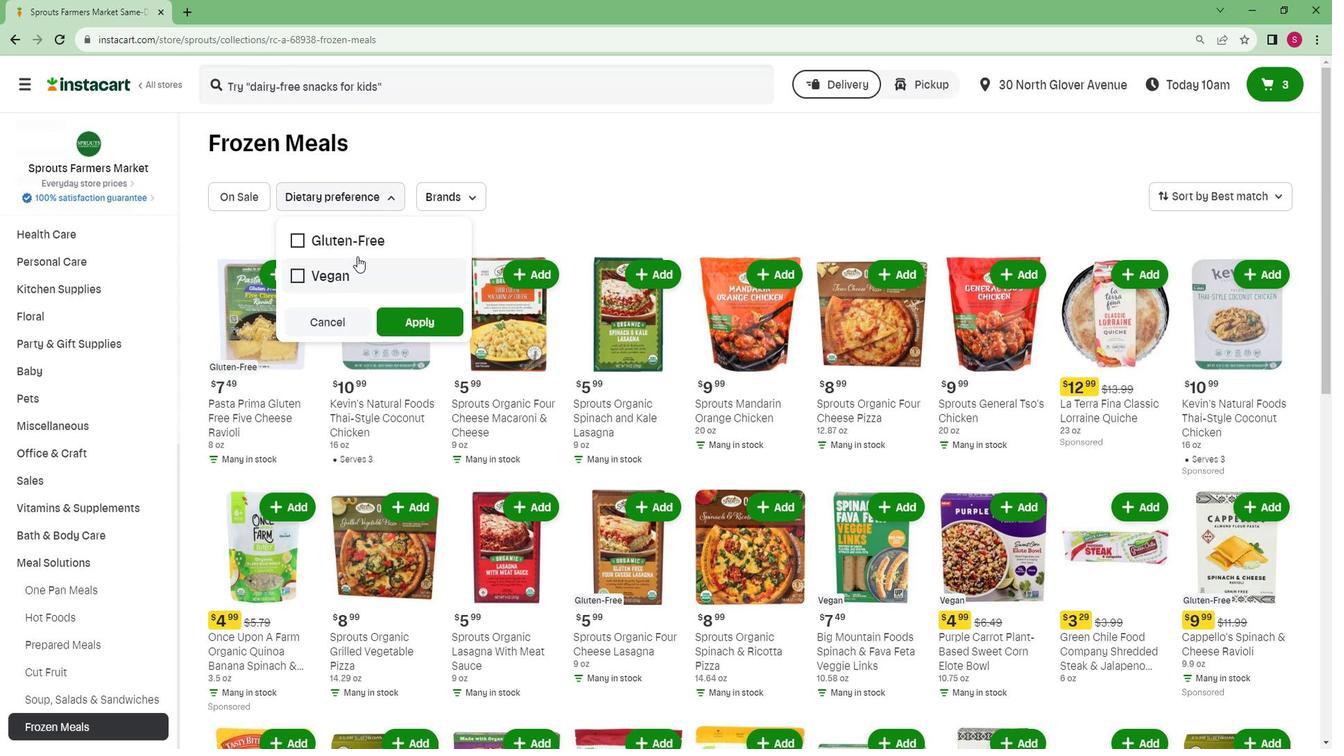 
Action: Mouse pressed left at (369, 258)
Screenshot: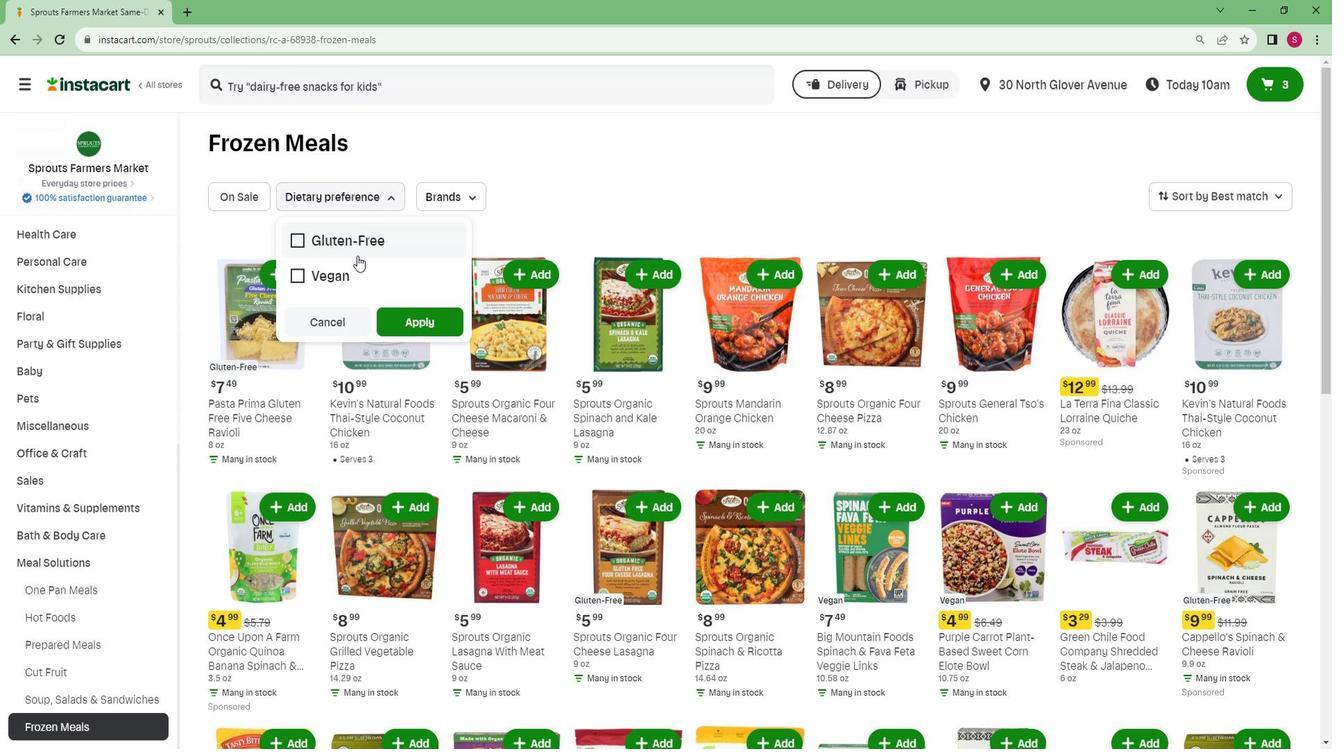 
Action: Mouse moved to (430, 324)
Screenshot: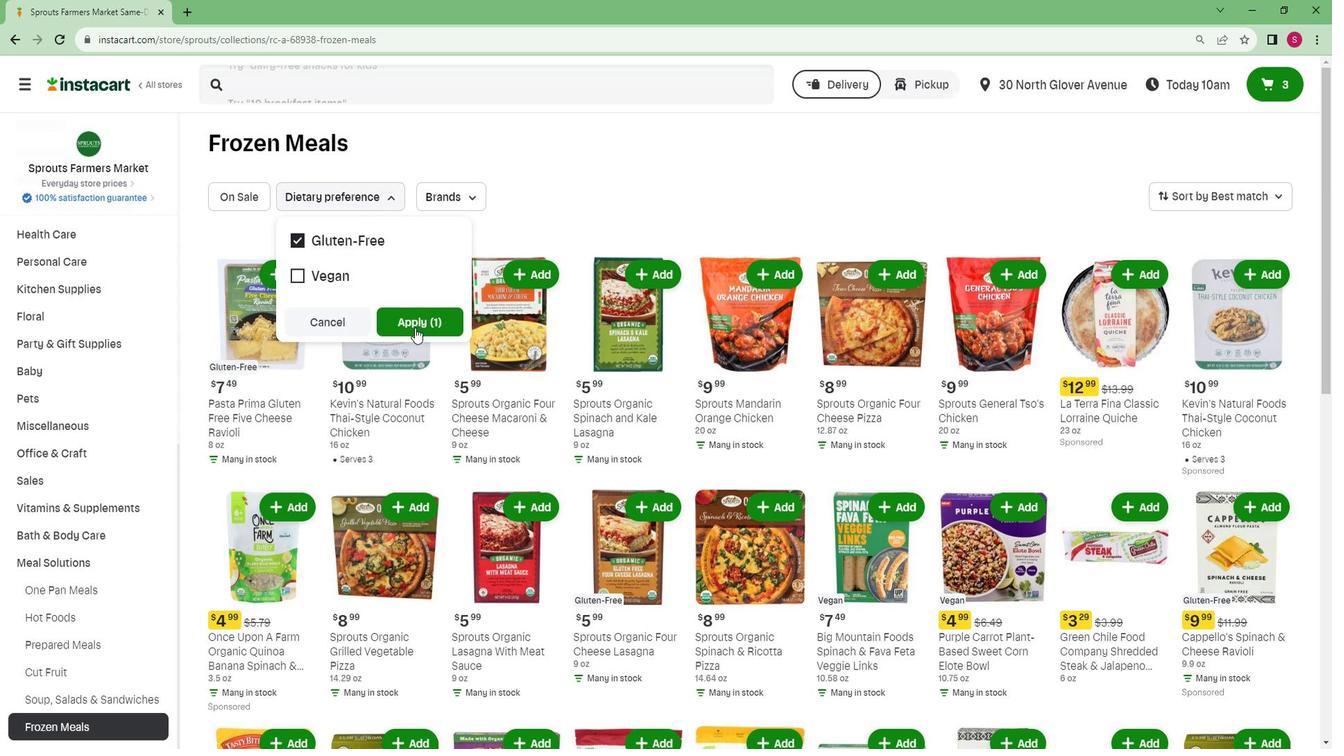 
Action: Mouse pressed left at (430, 324)
Screenshot: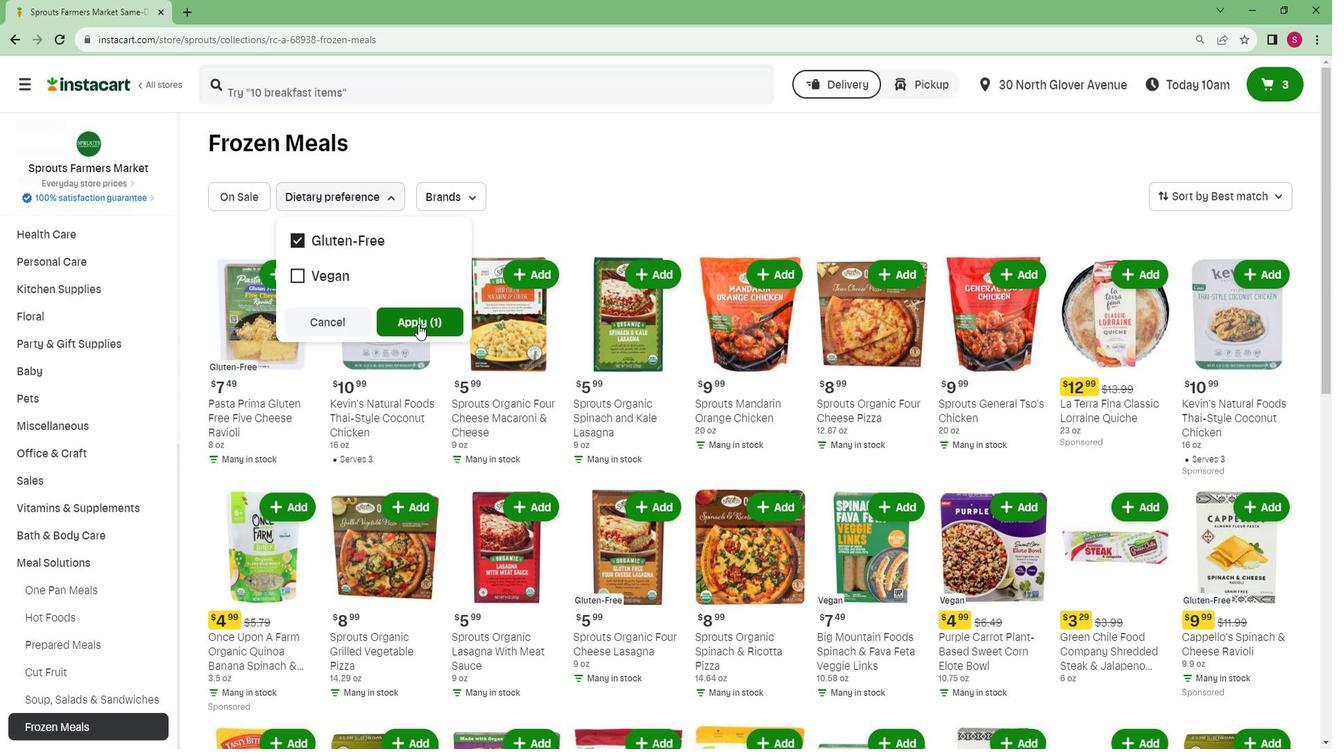 
Action: Mouse moved to (430, 323)
Screenshot: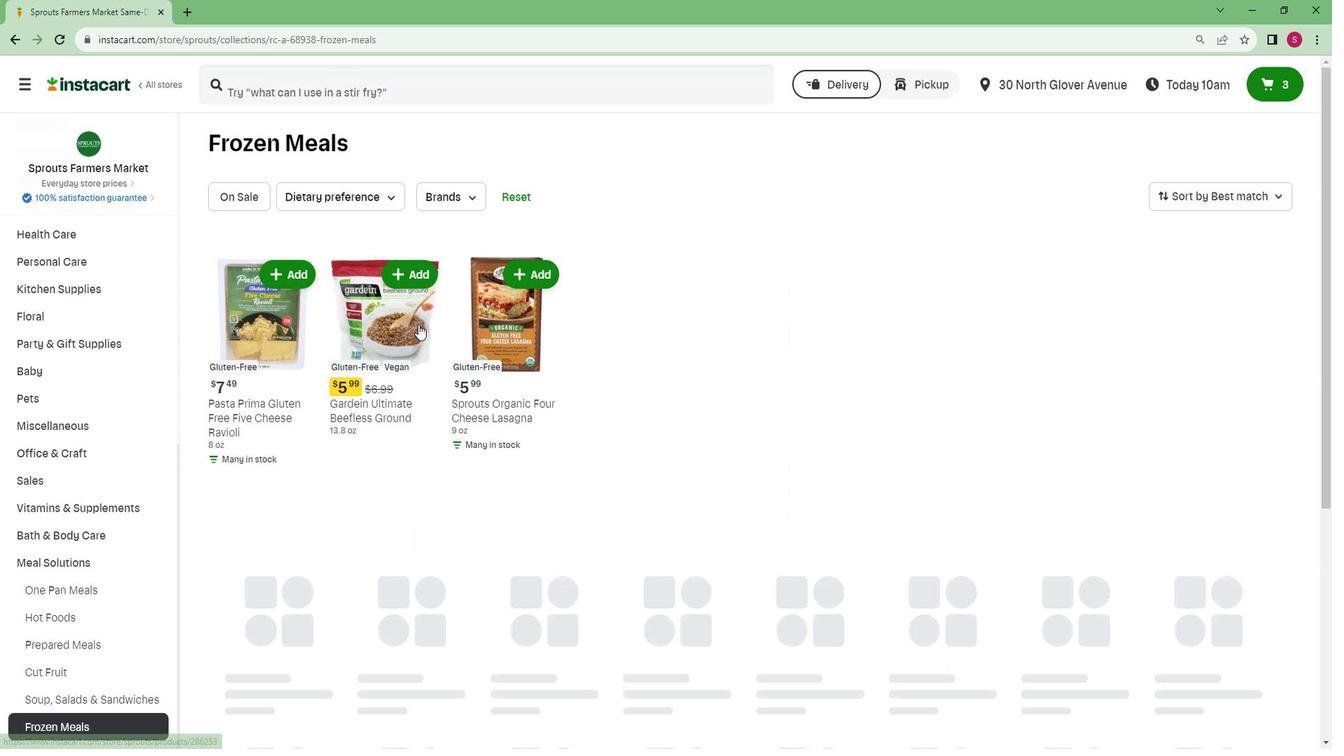 
